 Task: Open Card Supplier Management Review in Board IT Security Best Practices to Workspace Cloud Storage Services and add a team member Softage.3@softage.net, a label Purple, a checklist Minimum Viable Product, an attachment from your onedrive, a color Purple and finally, add a card description 'Conduct team training session on effective goal setting' and a comment 'This task presents an opportunity to demonstrate our problem-solving skills, finding creative solutions to complex challenges.'. Add a start date 'Jan 07, 1900' with a due date 'Jan 14, 1900'
Action: Mouse moved to (51, 275)
Screenshot: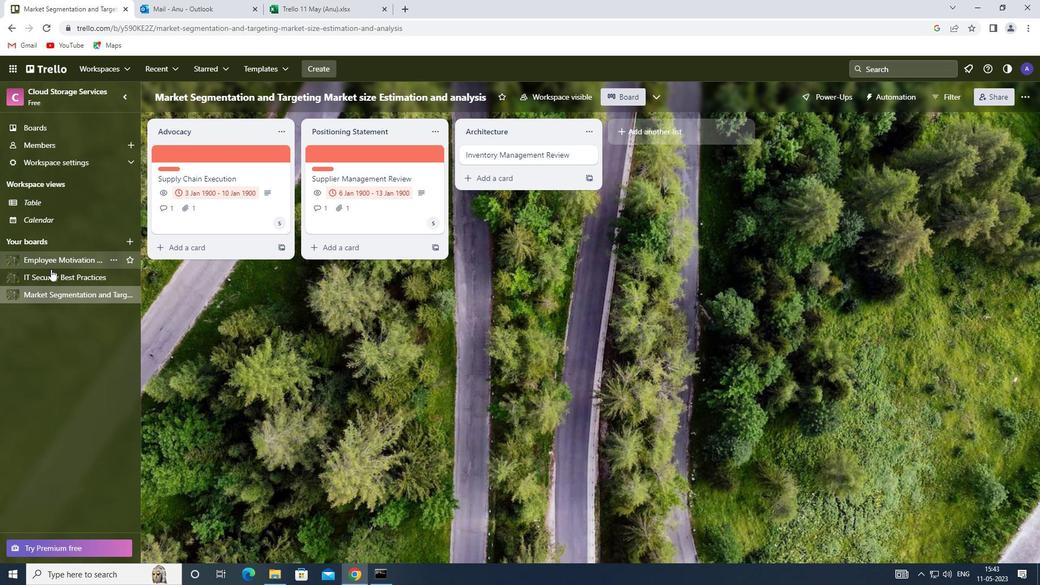 
Action: Mouse pressed left at (51, 275)
Screenshot: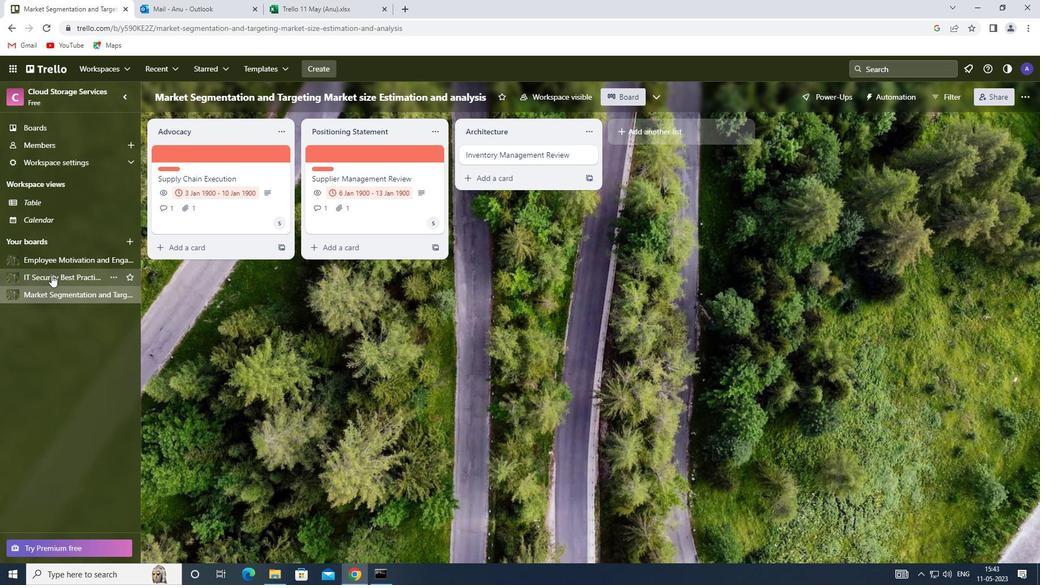 
Action: Mouse moved to (476, 148)
Screenshot: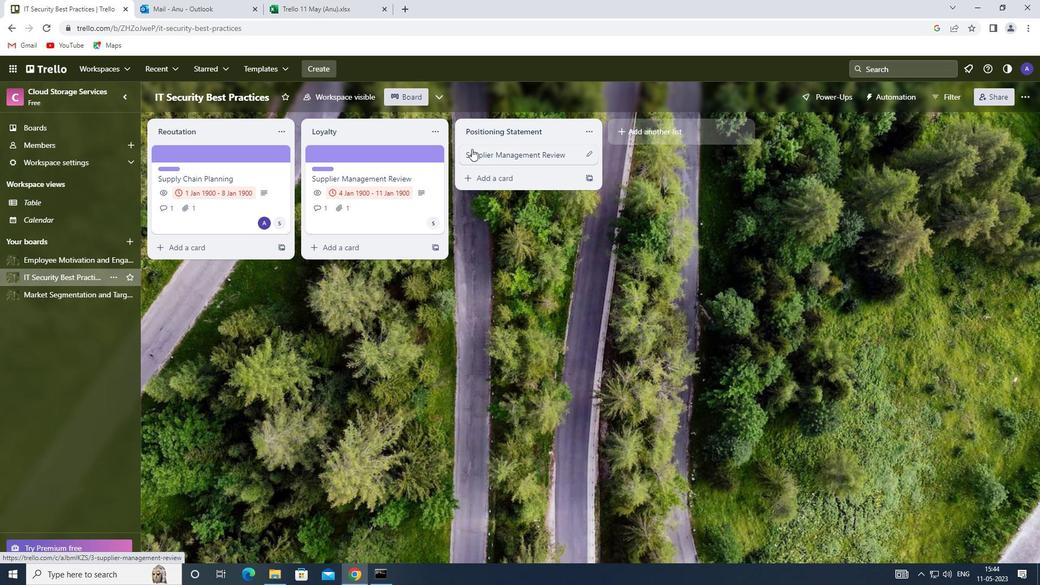 
Action: Mouse pressed left at (476, 148)
Screenshot: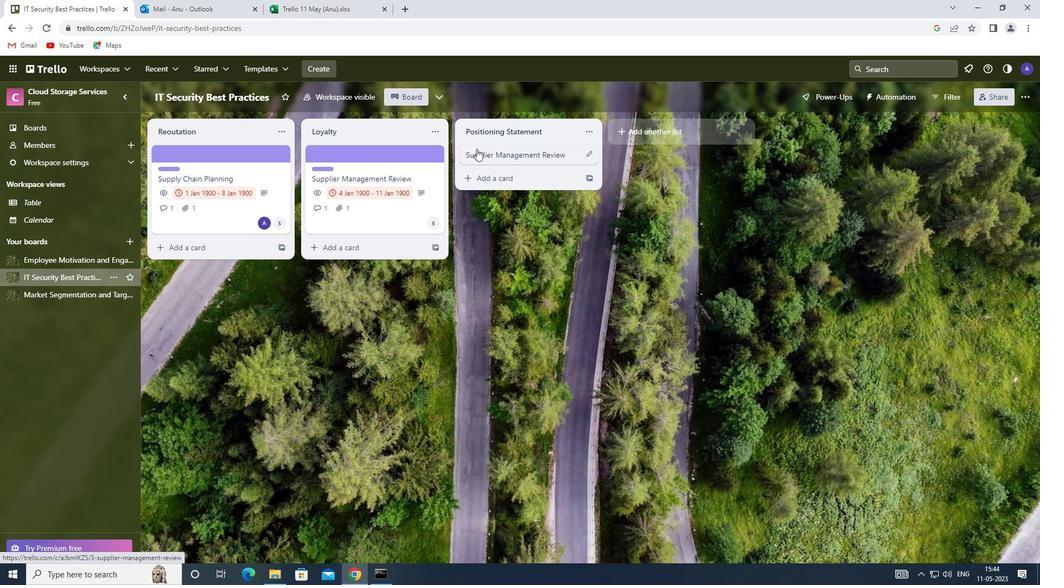 
Action: Mouse moved to (670, 193)
Screenshot: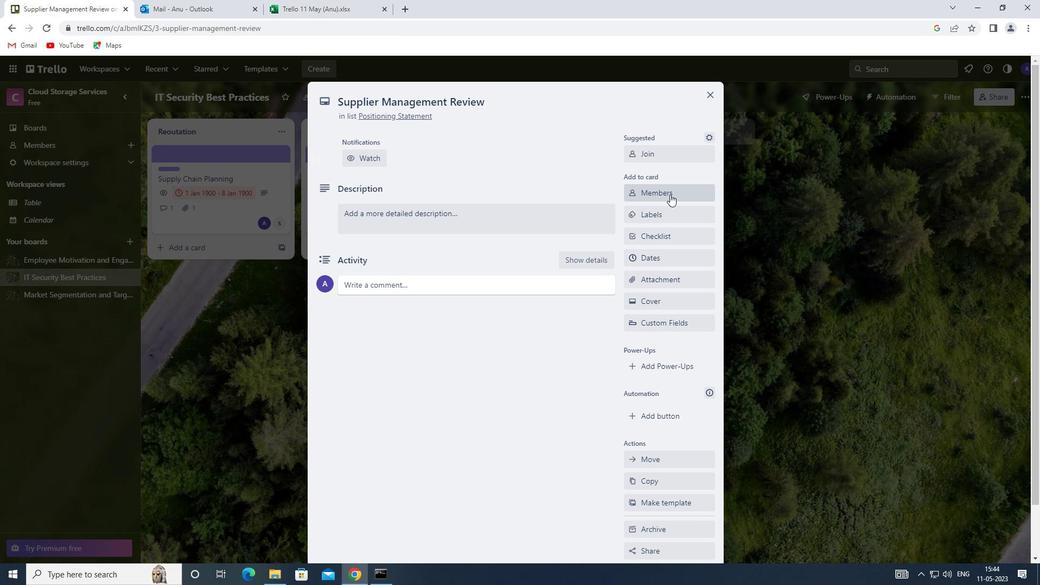 
Action: Mouse pressed left at (670, 193)
Screenshot: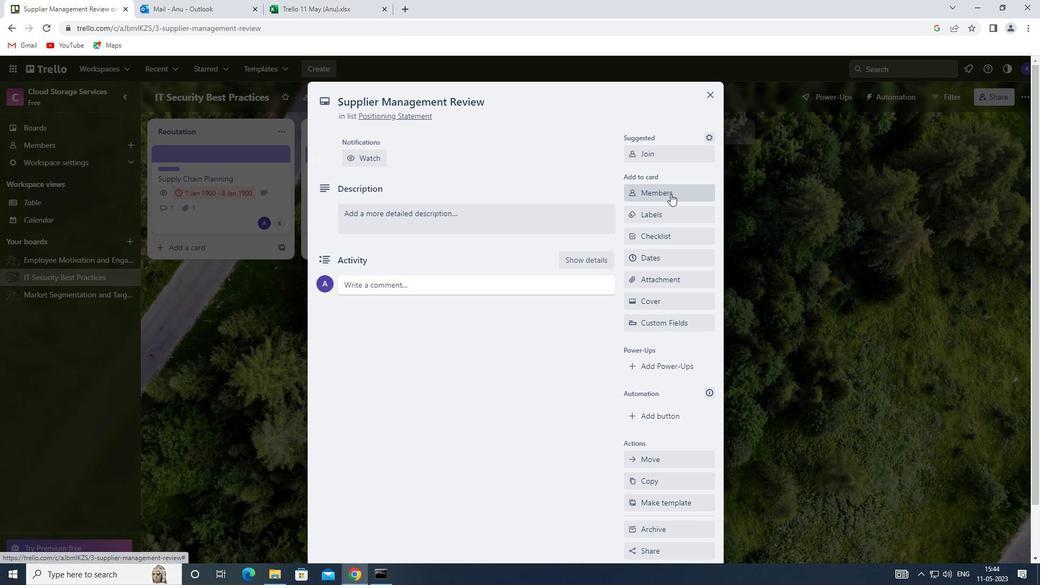 
Action: Mouse moved to (657, 242)
Screenshot: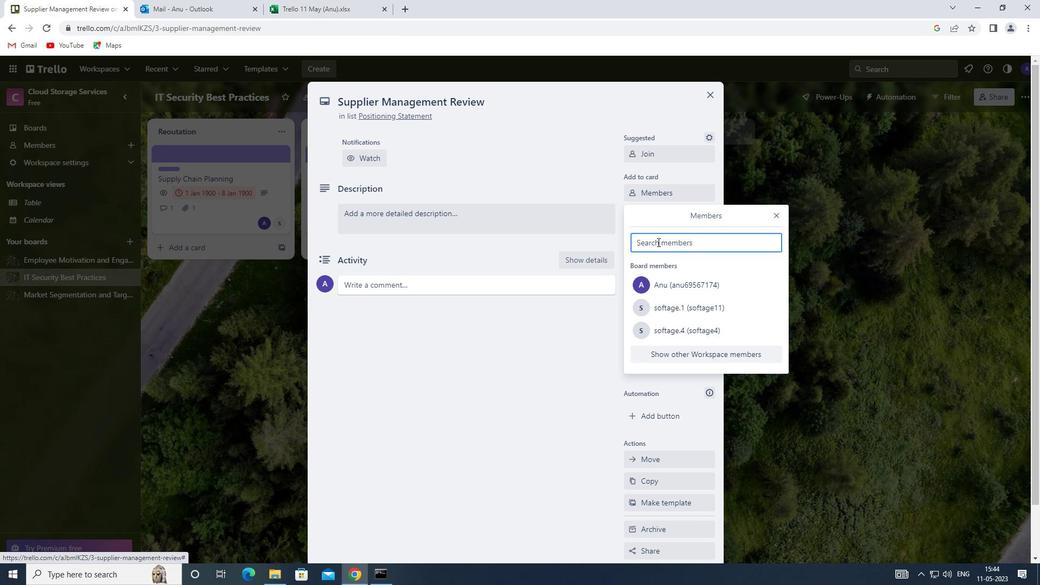 
Action: Mouse pressed left at (657, 242)
Screenshot: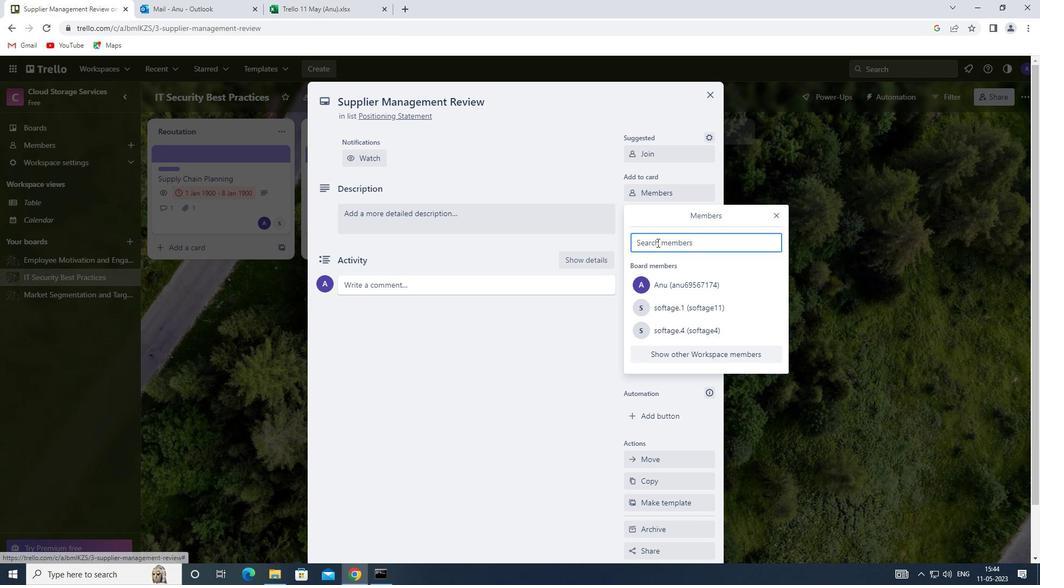 
Action: Key pressed <Key.shift>SOFTAGE.3<Key.shift>@SOFTAS<Key.backspace>GE.NET
Screenshot: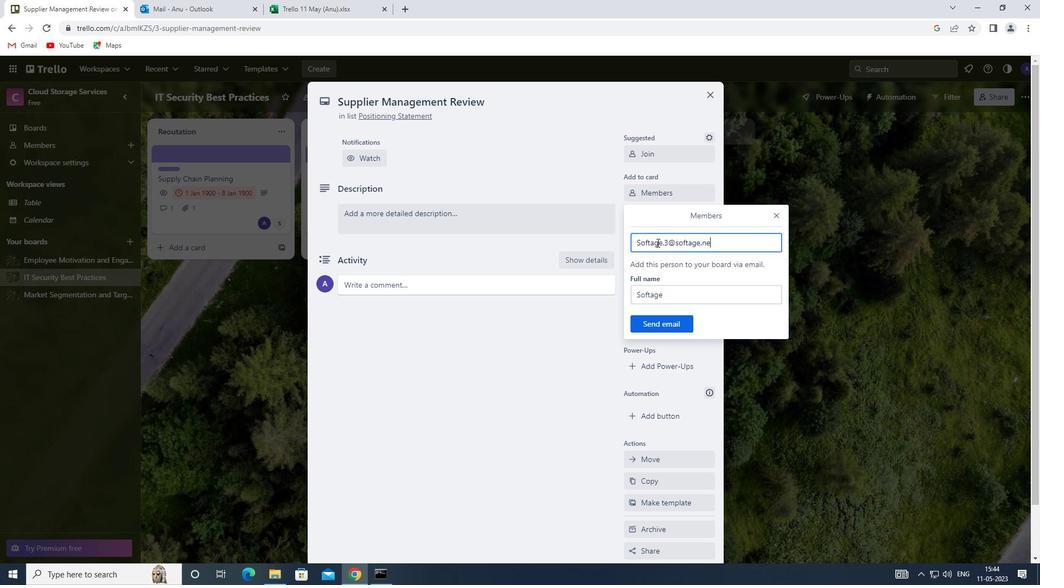 
Action: Mouse moved to (659, 327)
Screenshot: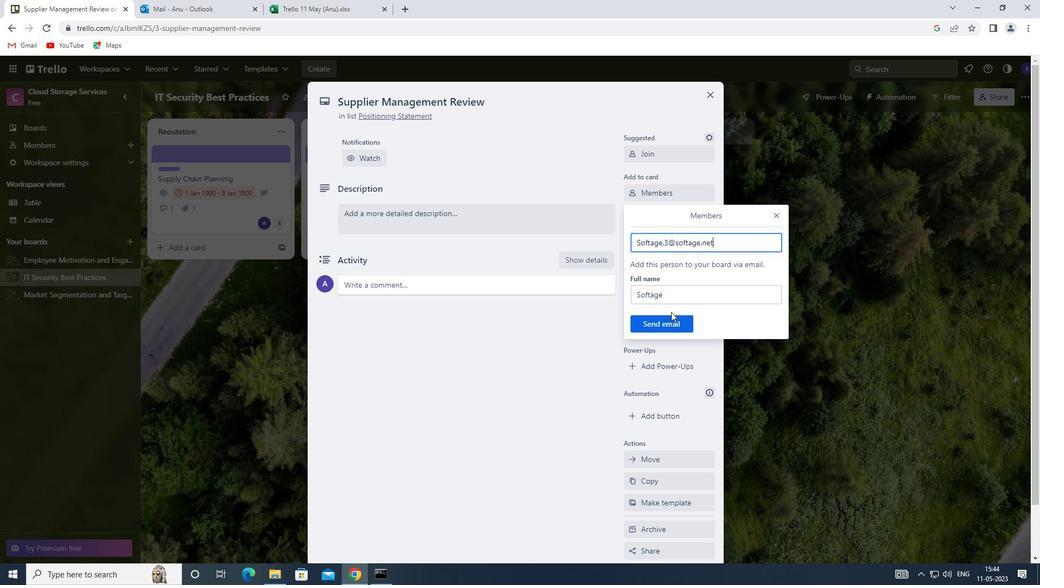
Action: Mouse pressed left at (659, 327)
Screenshot: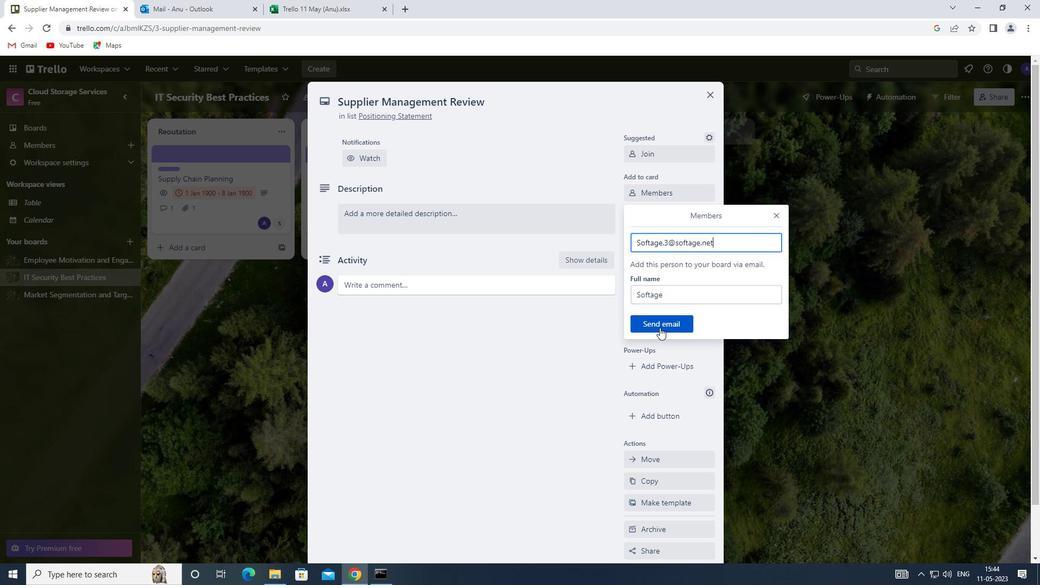 
Action: Mouse moved to (664, 210)
Screenshot: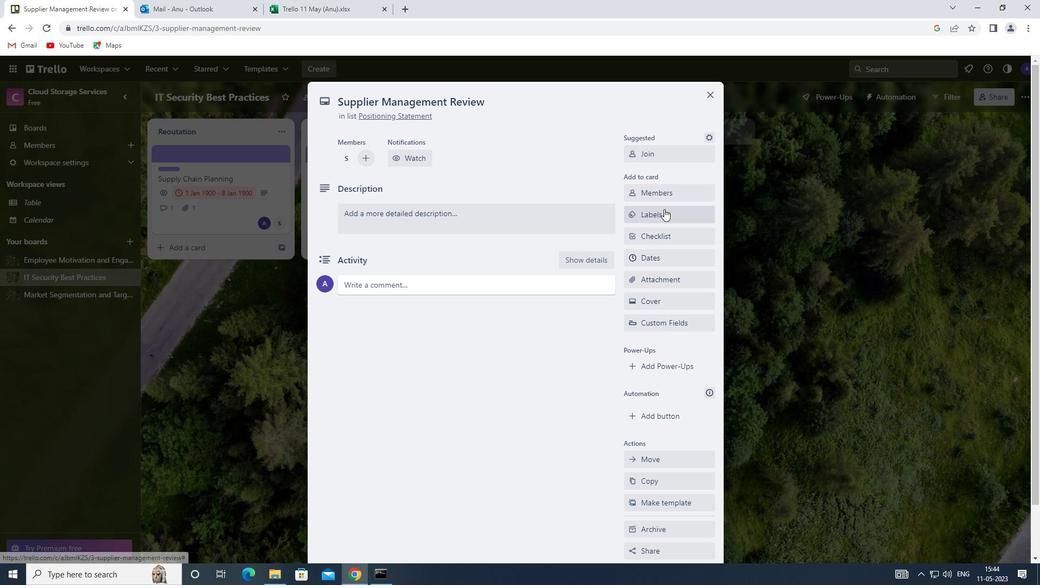 
Action: Mouse pressed left at (664, 210)
Screenshot: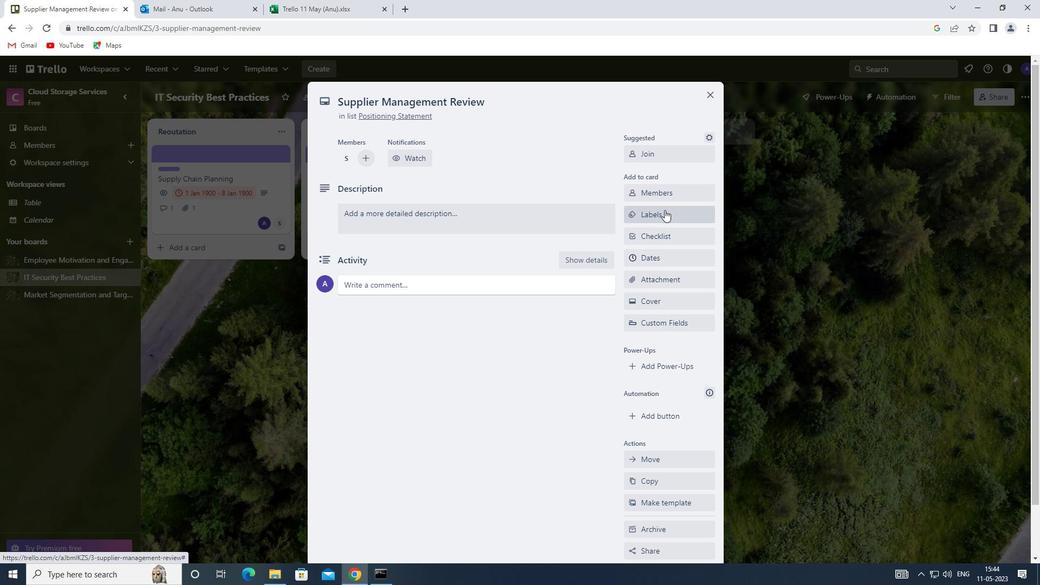 
Action: Mouse moved to (636, 383)
Screenshot: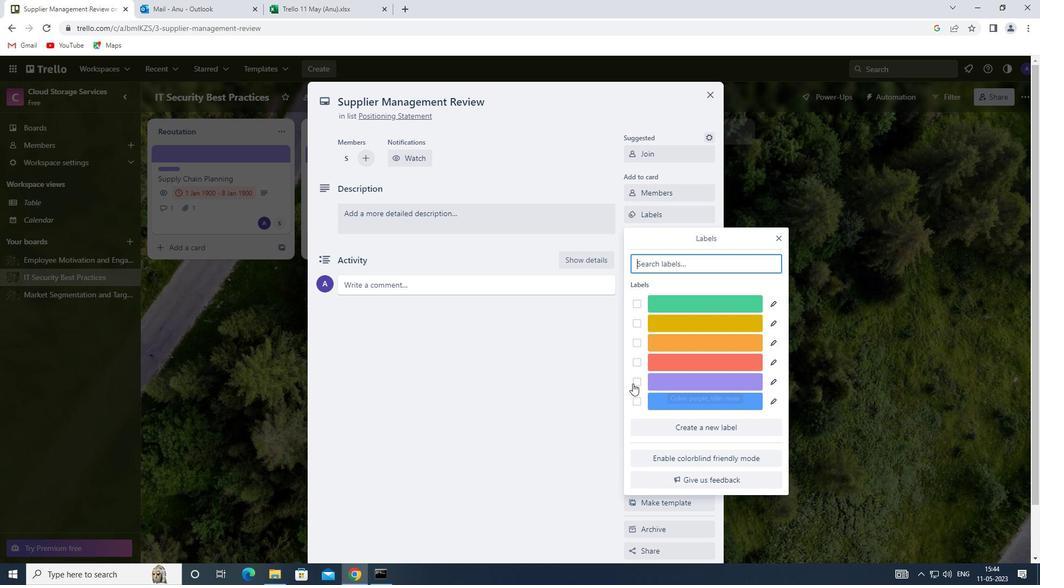 
Action: Mouse pressed left at (636, 383)
Screenshot: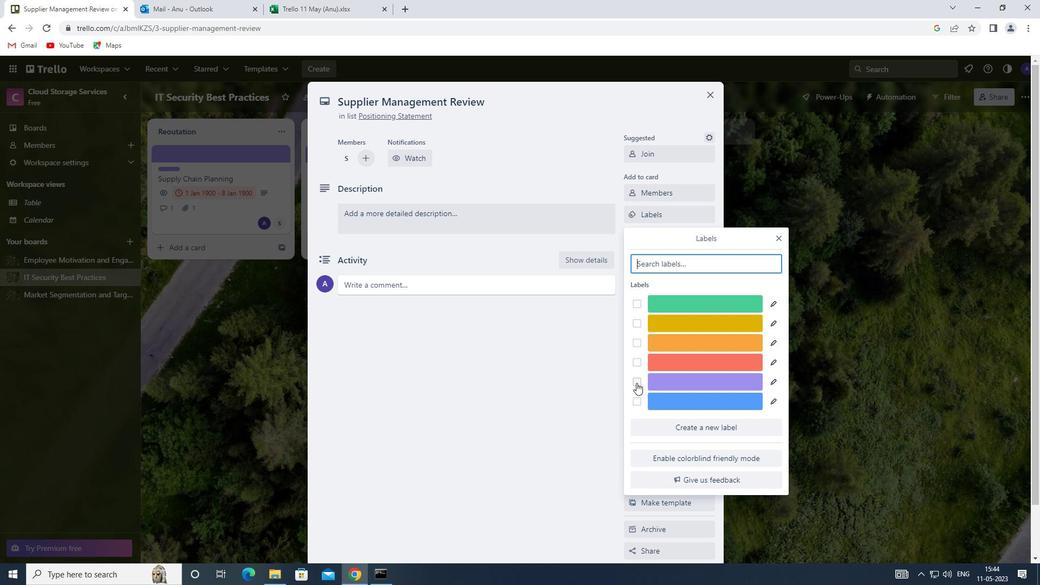 
Action: Mouse moved to (772, 234)
Screenshot: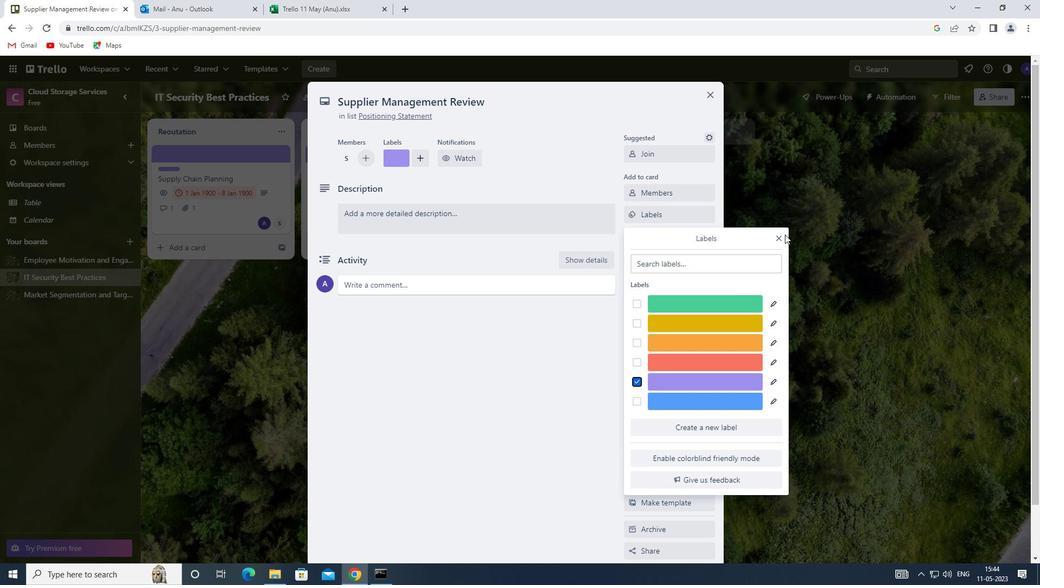 
Action: Mouse pressed left at (772, 234)
Screenshot: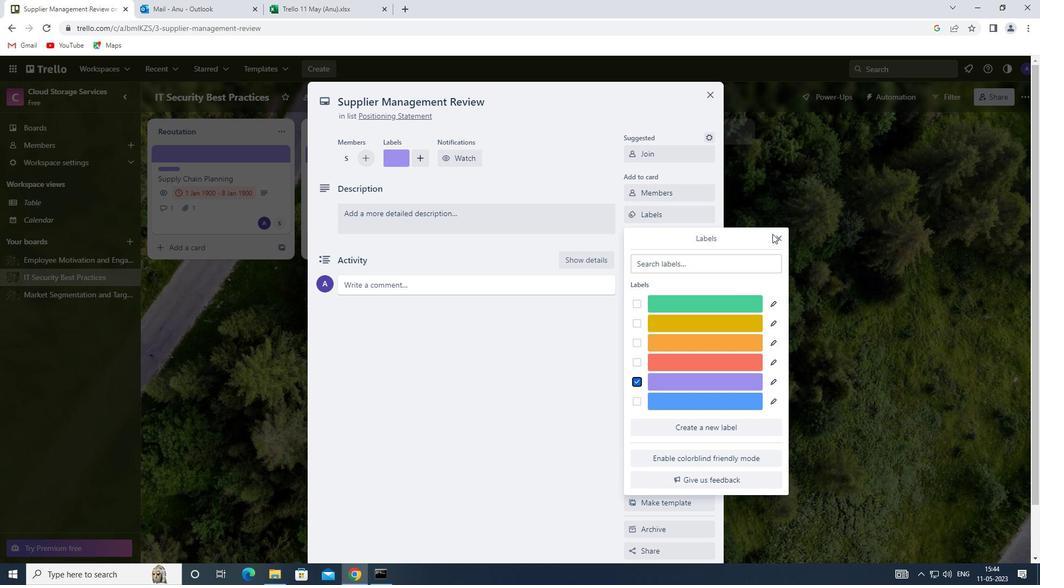 
Action: Mouse moved to (776, 235)
Screenshot: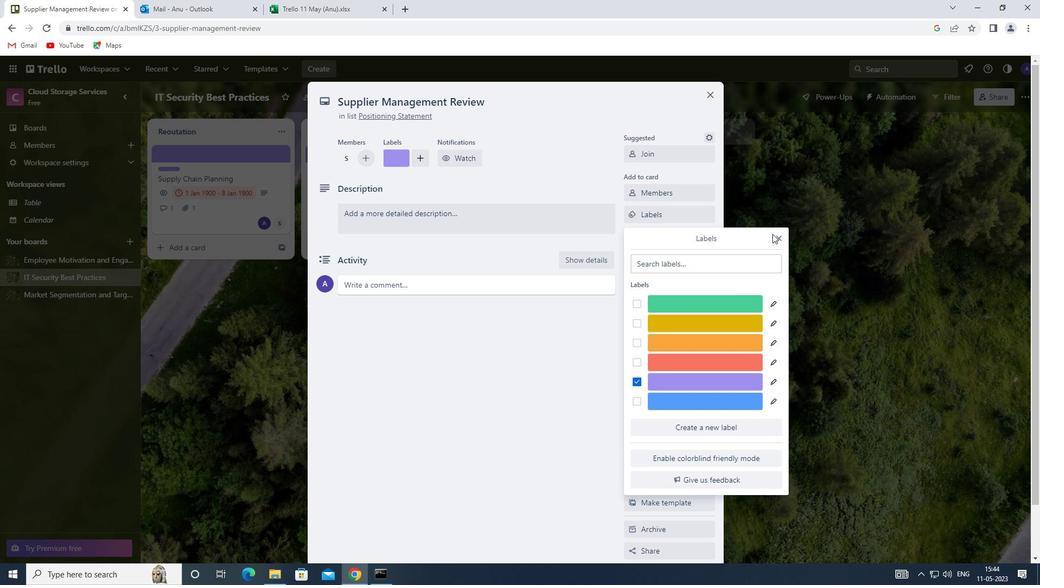 
Action: Mouse pressed left at (776, 235)
Screenshot: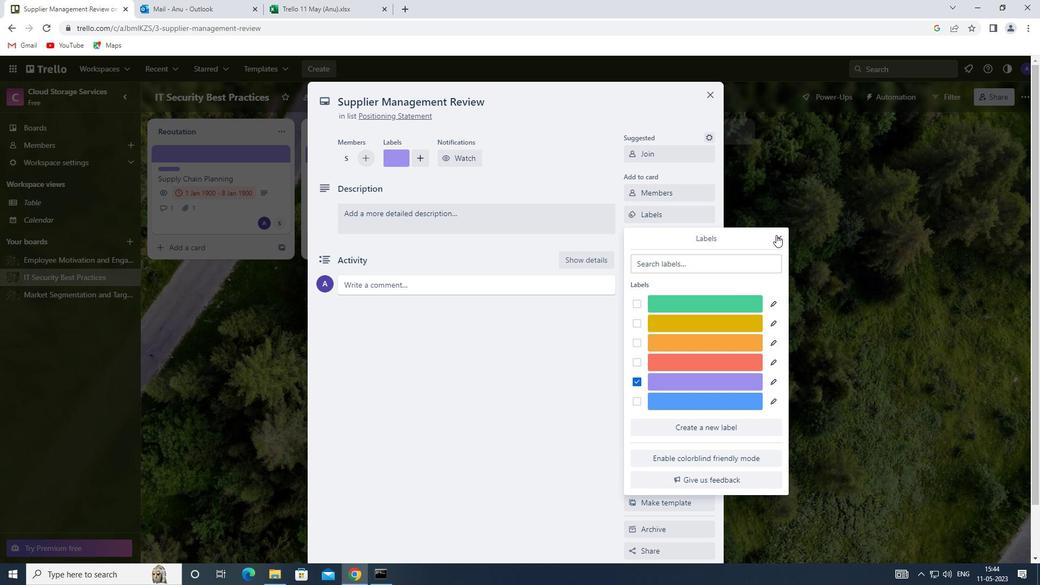 
Action: Mouse moved to (677, 237)
Screenshot: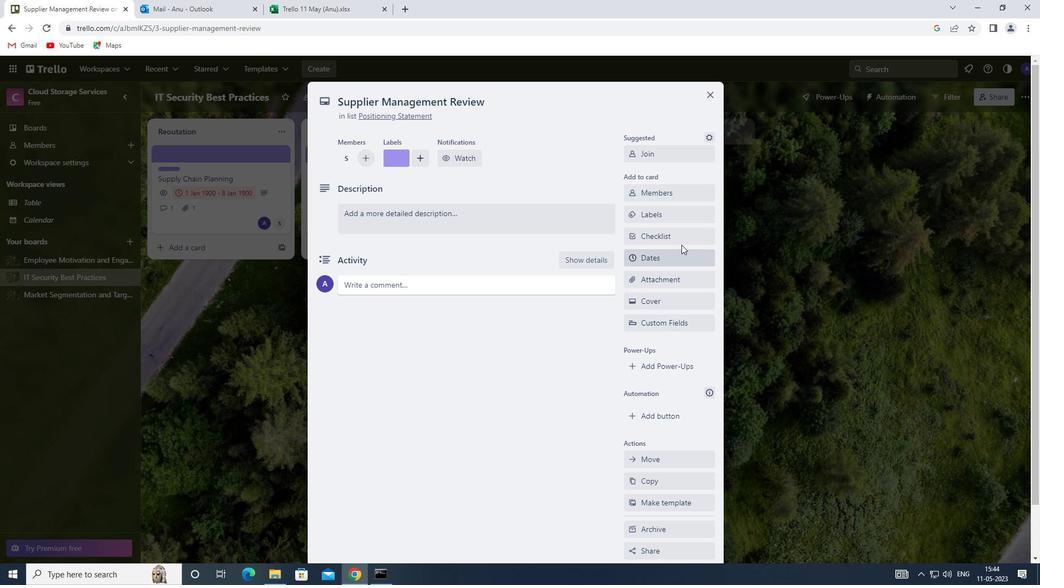 
Action: Mouse pressed left at (677, 237)
Screenshot: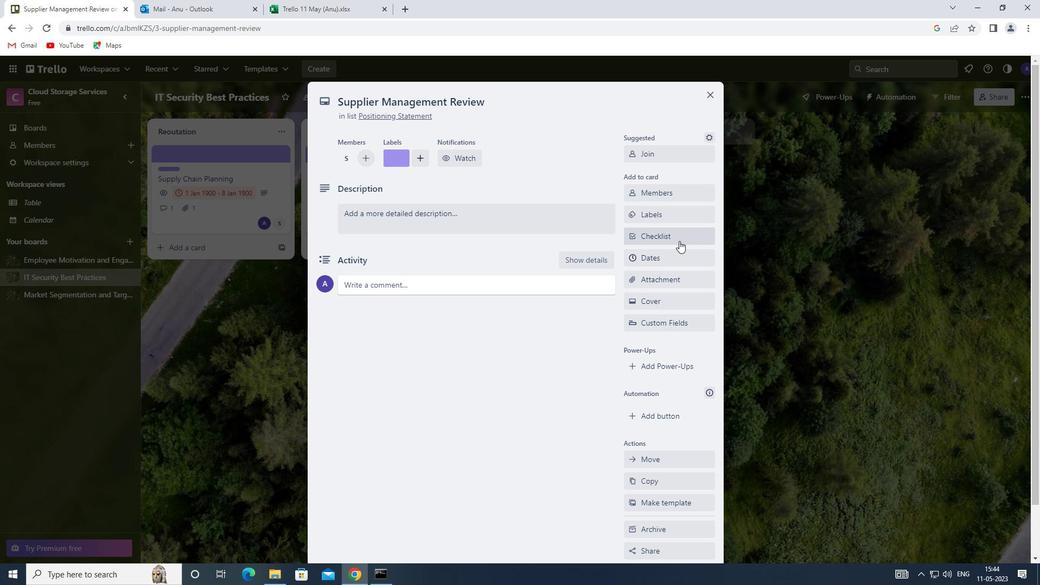 
Action: Mouse moved to (672, 287)
Screenshot: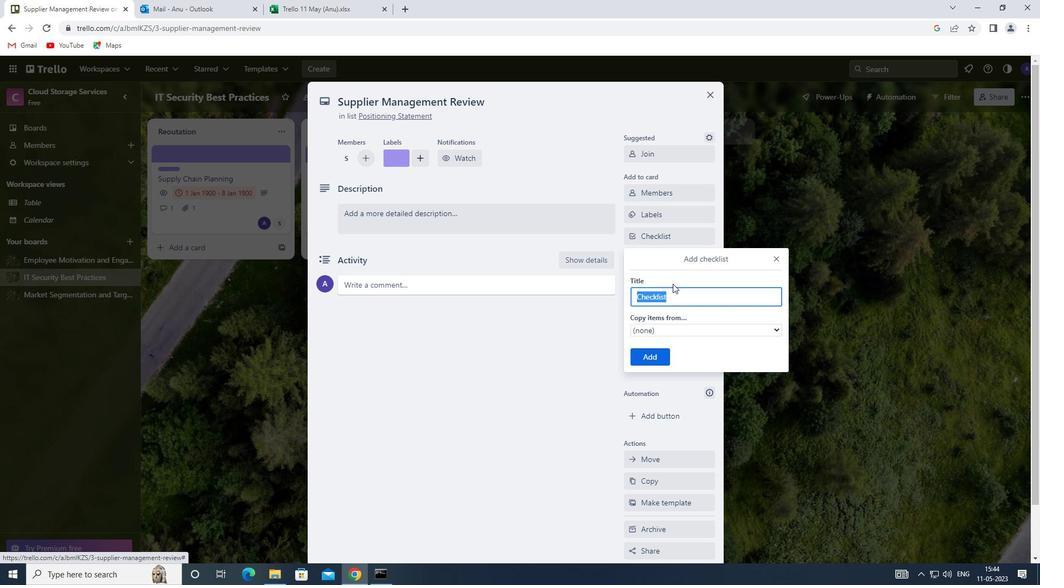 
Action: Key pressed <Key.shift>MINIMUM<Key.space><Key.shift><Key.shift><Key.shift><Key.shift><Key.shift><Key.shift><Key.shift><Key.shift><Key.shift><Key.shift><Key.shift><Key.shift><Key.shift><Key.shift><Key.shift><Key.shift><Key.shift><Key.shift><Key.shift><Key.shift>VIABLE<Key.space><Key.shift>PRODUCT
Screenshot: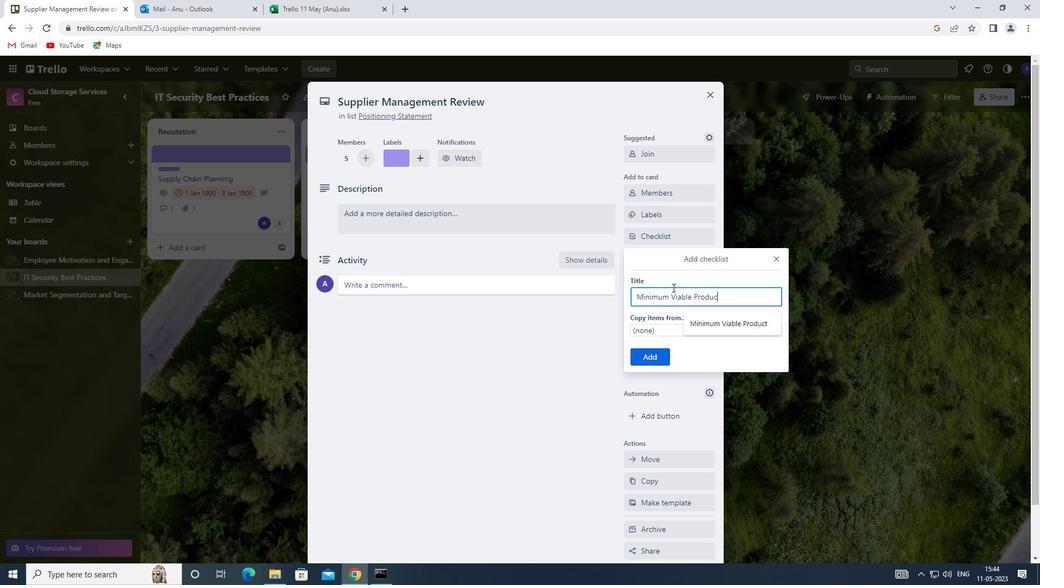 
Action: Mouse moved to (650, 359)
Screenshot: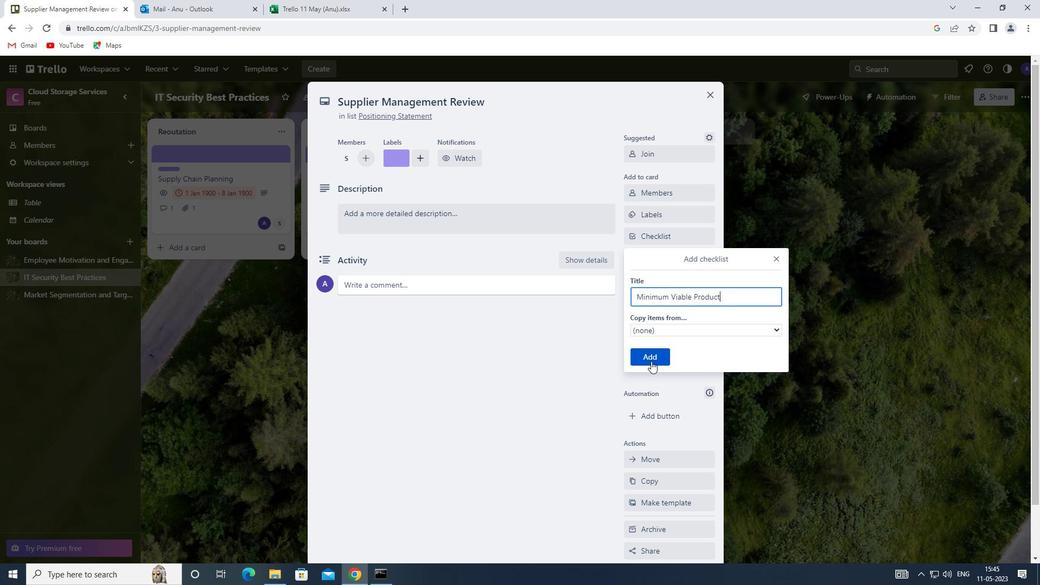 
Action: Mouse pressed left at (650, 359)
Screenshot: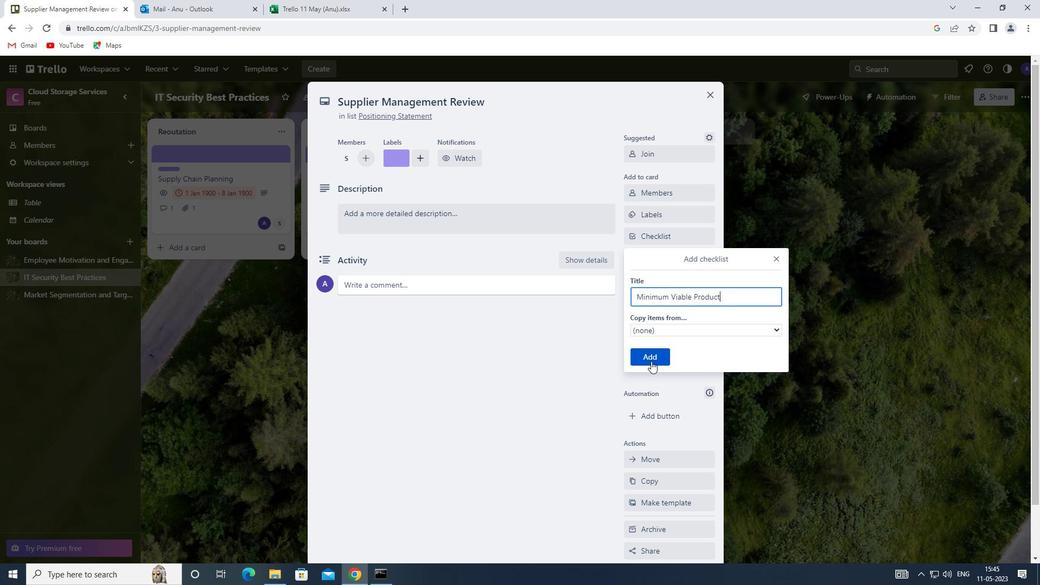 
Action: Mouse moved to (667, 282)
Screenshot: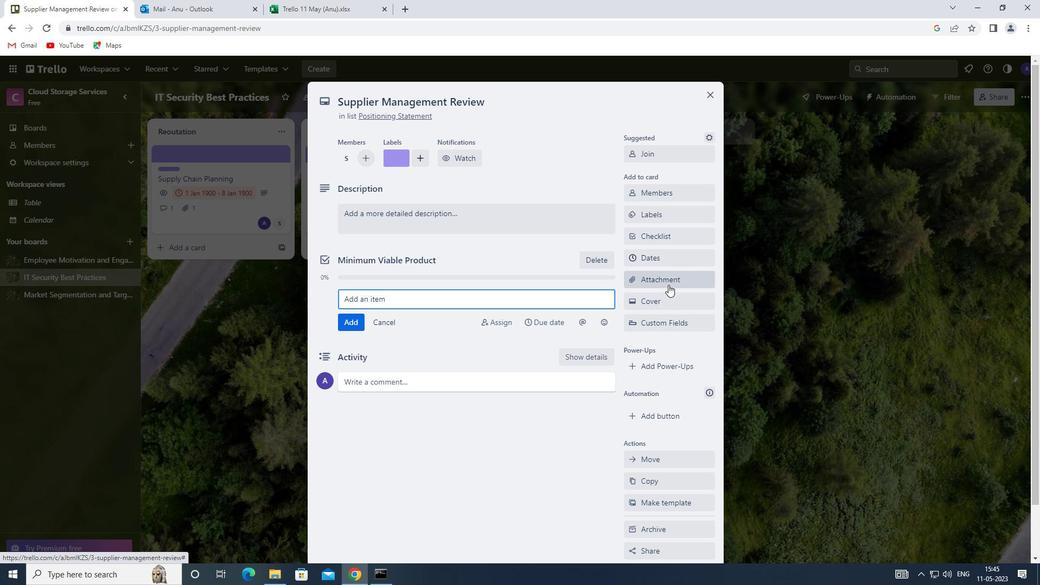 
Action: Mouse pressed left at (667, 282)
Screenshot: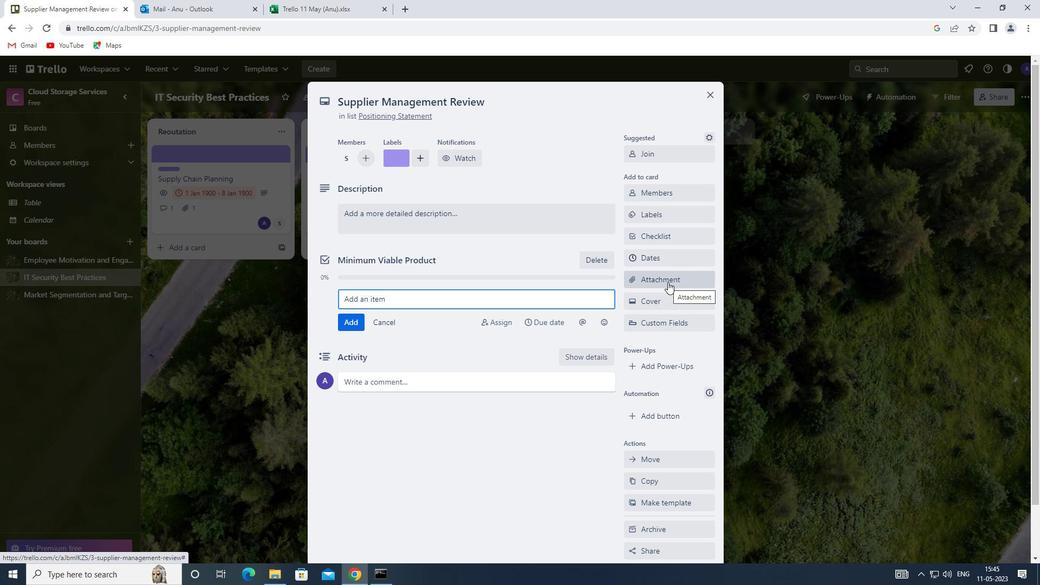
Action: Mouse moved to (650, 414)
Screenshot: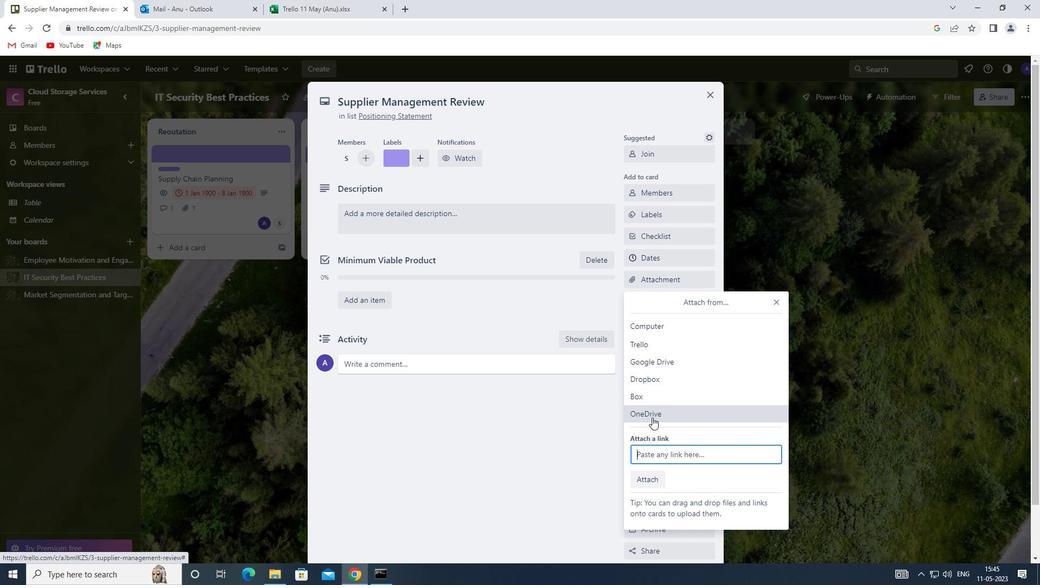 
Action: Mouse pressed left at (650, 414)
Screenshot: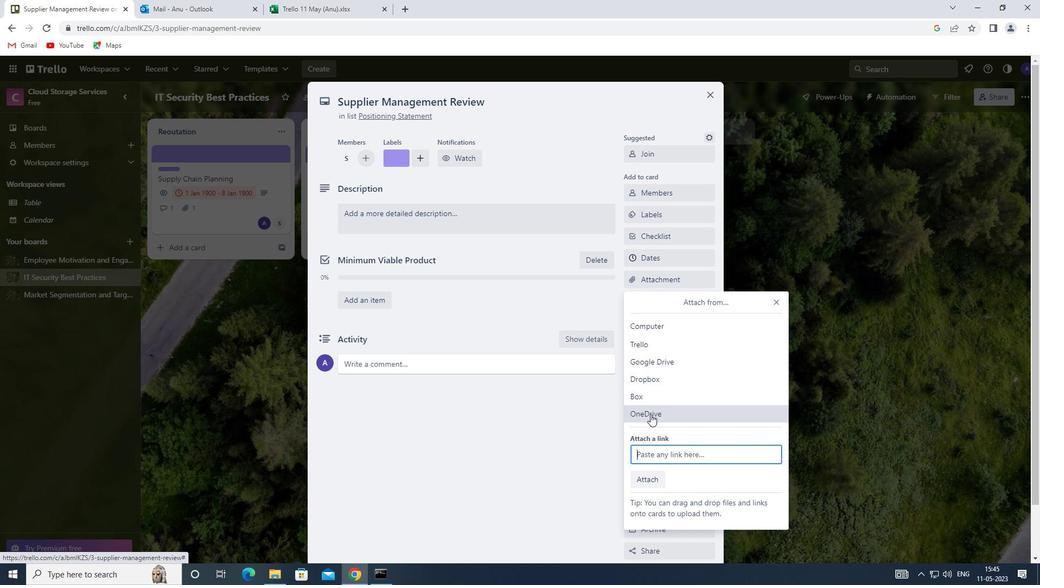 
Action: Mouse moved to (492, 237)
Screenshot: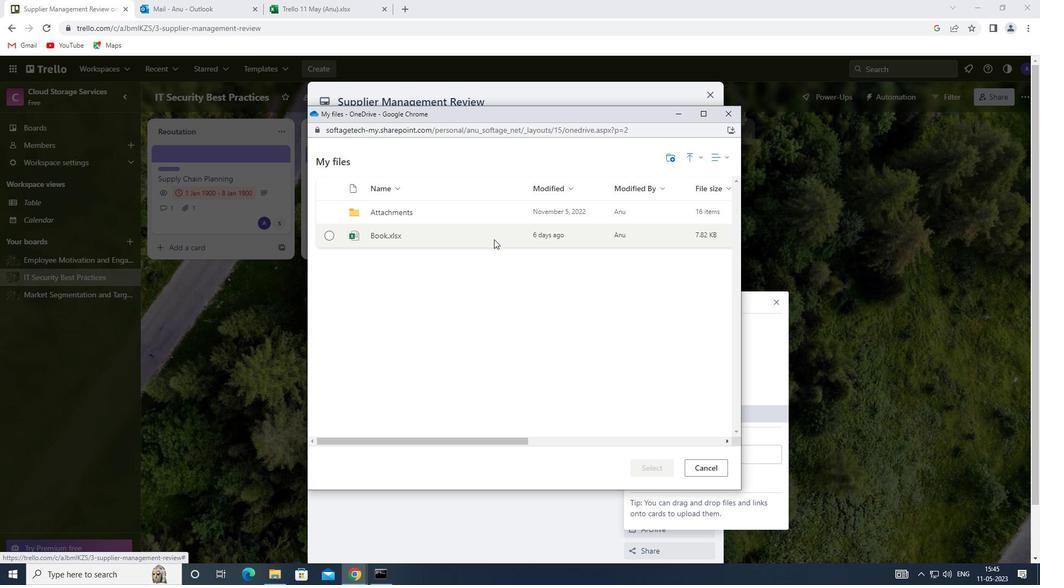 
Action: Mouse pressed left at (492, 237)
Screenshot: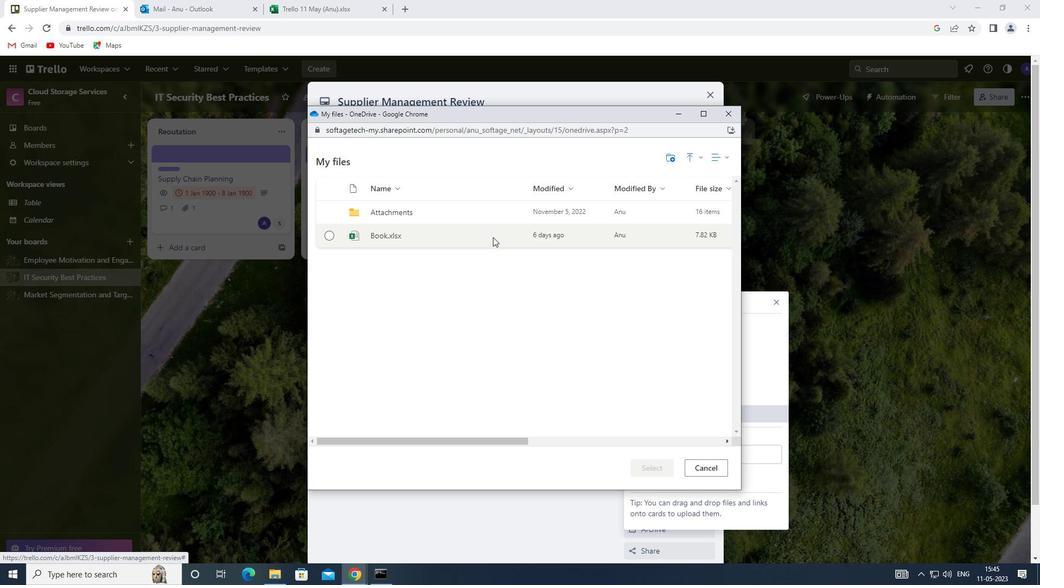 
Action: Mouse moved to (641, 461)
Screenshot: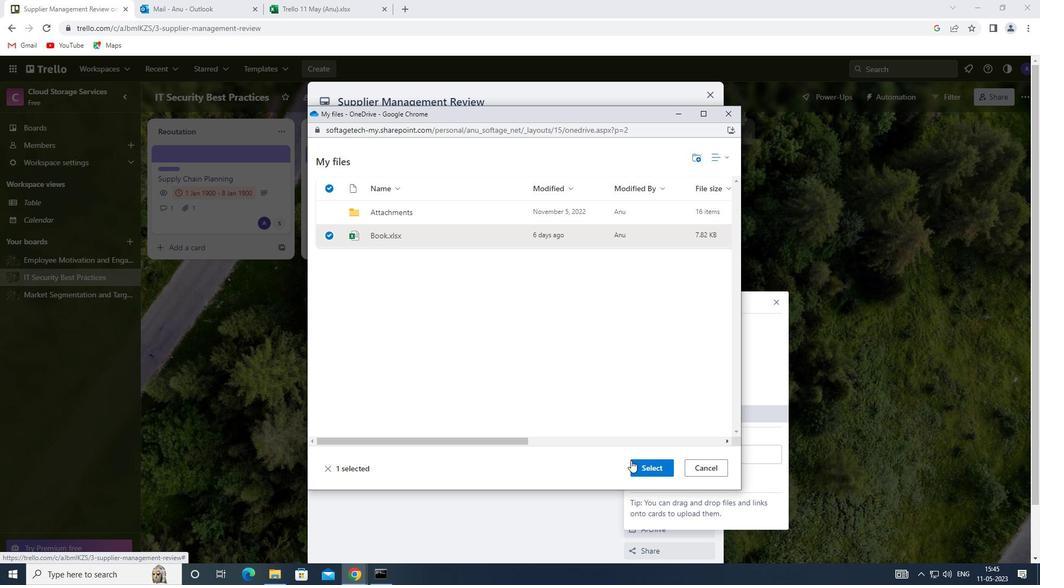 
Action: Mouse pressed left at (641, 461)
Screenshot: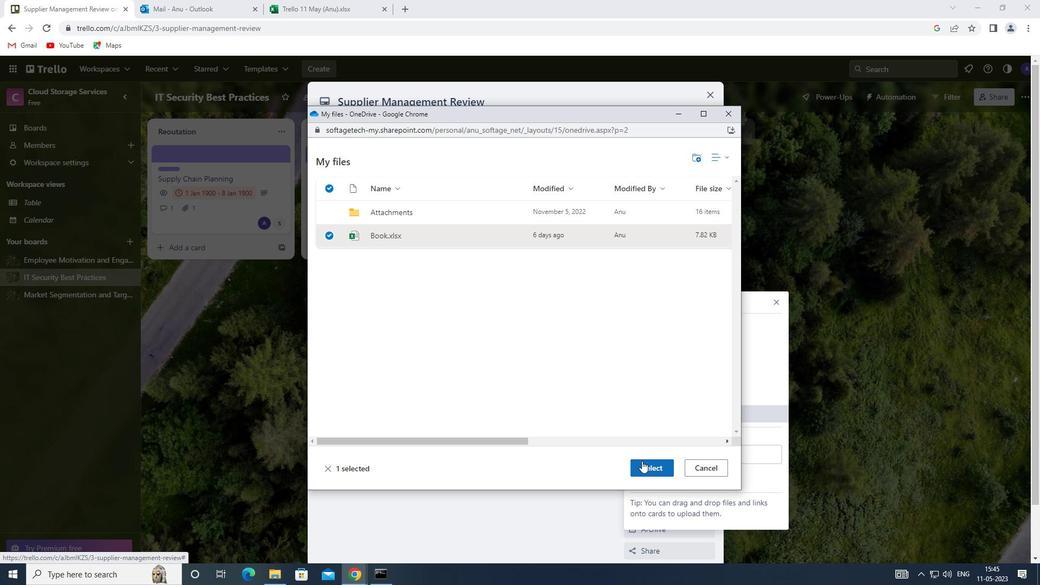
Action: Mouse moved to (659, 303)
Screenshot: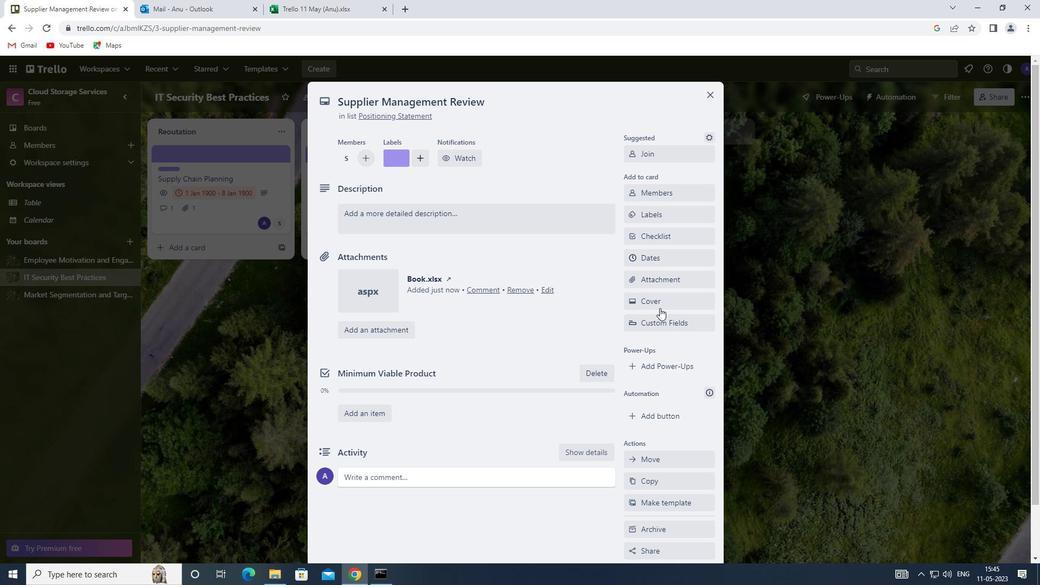 
Action: Mouse pressed left at (659, 303)
Screenshot: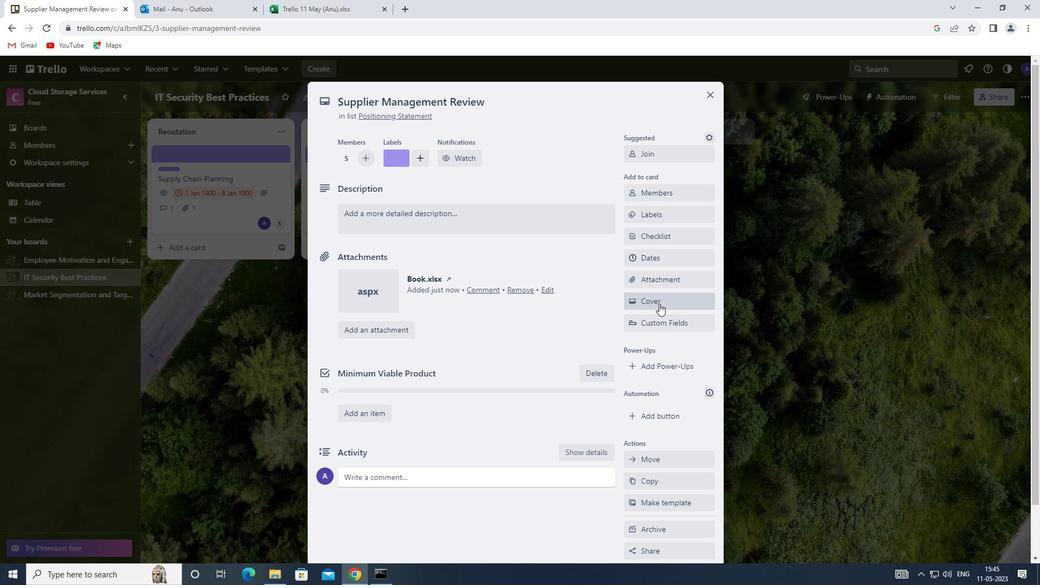 
Action: Mouse moved to (763, 345)
Screenshot: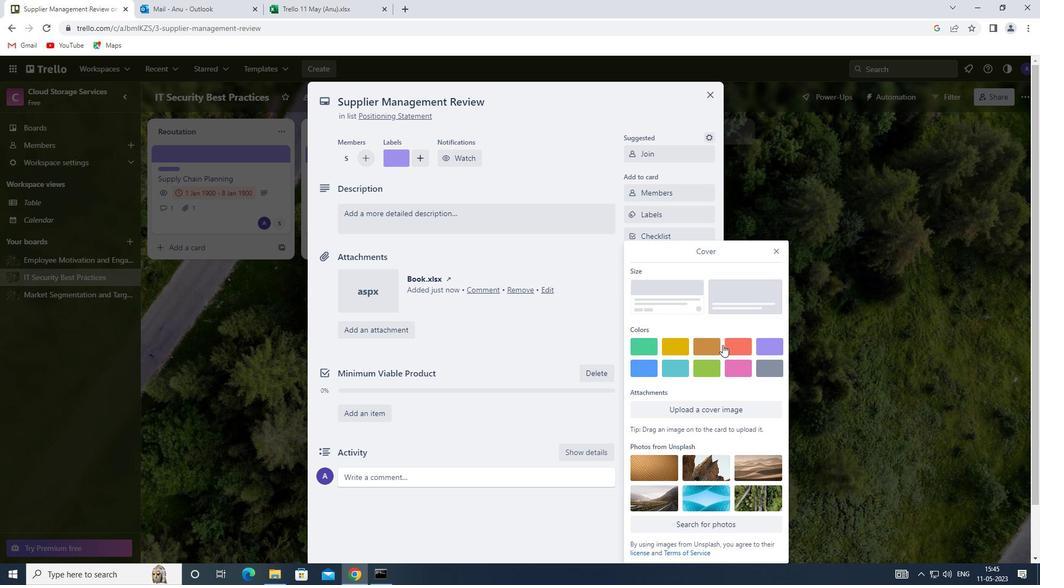 
Action: Mouse pressed left at (763, 345)
Screenshot: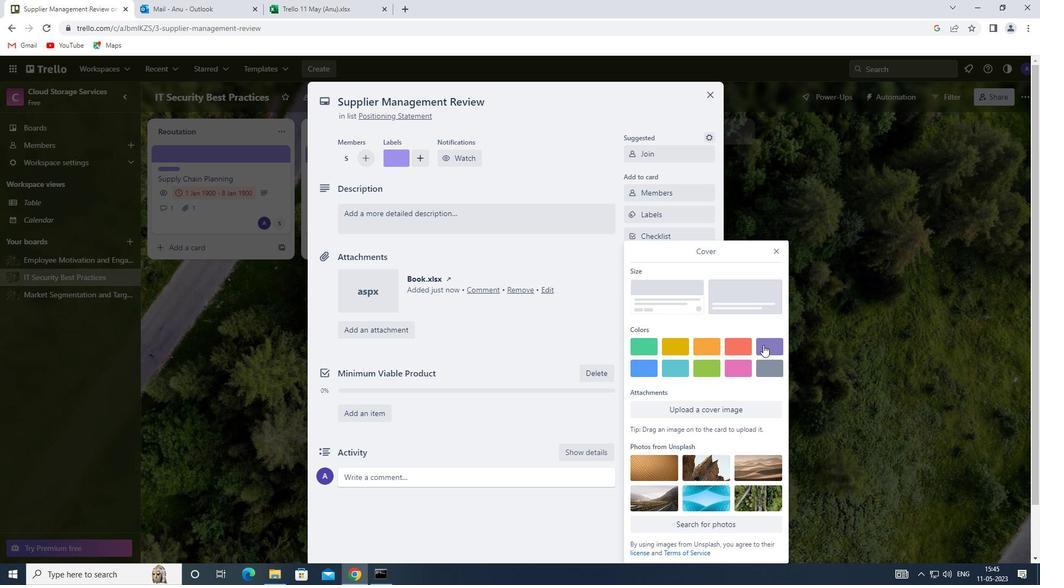 
Action: Mouse moved to (775, 230)
Screenshot: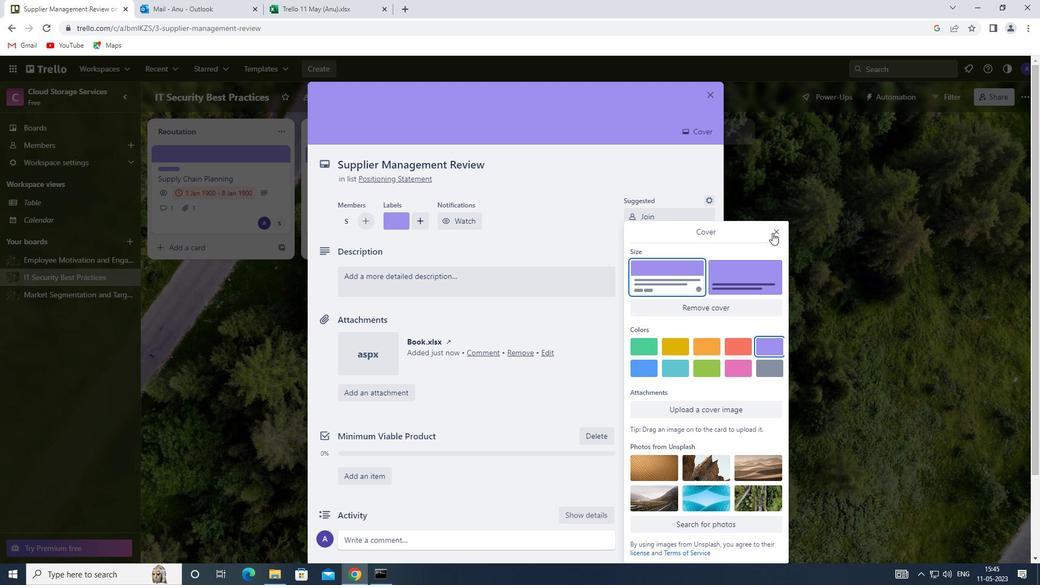 
Action: Mouse pressed left at (775, 230)
Screenshot: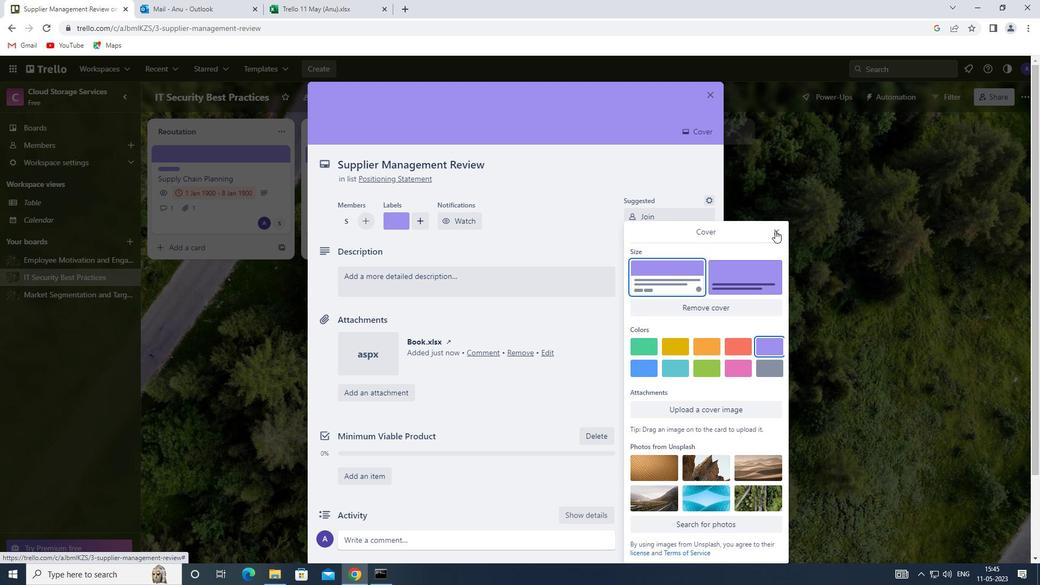 
Action: Mouse moved to (377, 278)
Screenshot: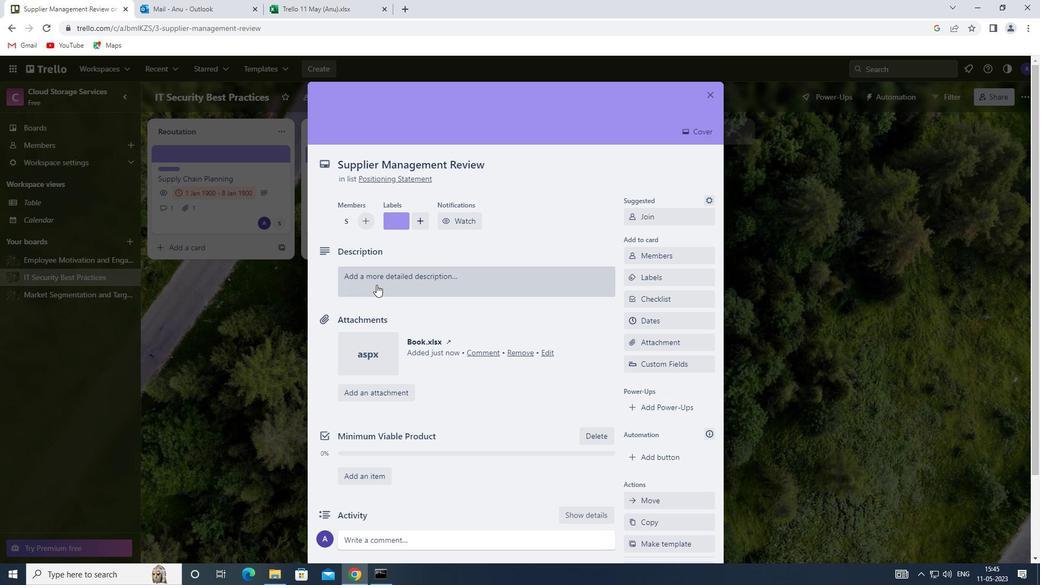 
Action: Mouse pressed left at (377, 278)
Screenshot: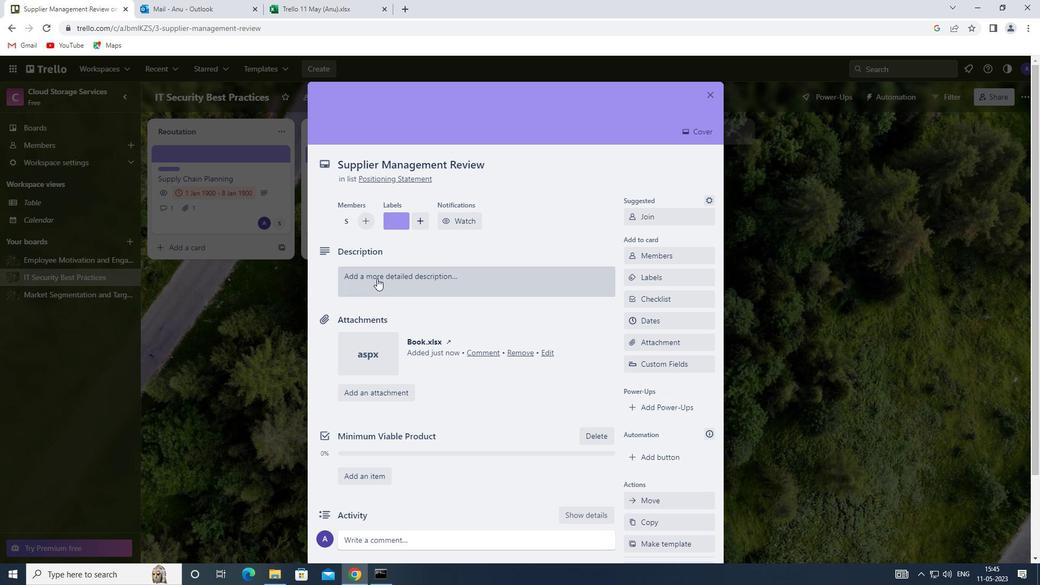 
Action: Mouse moved to (374, 318)
Screenshot: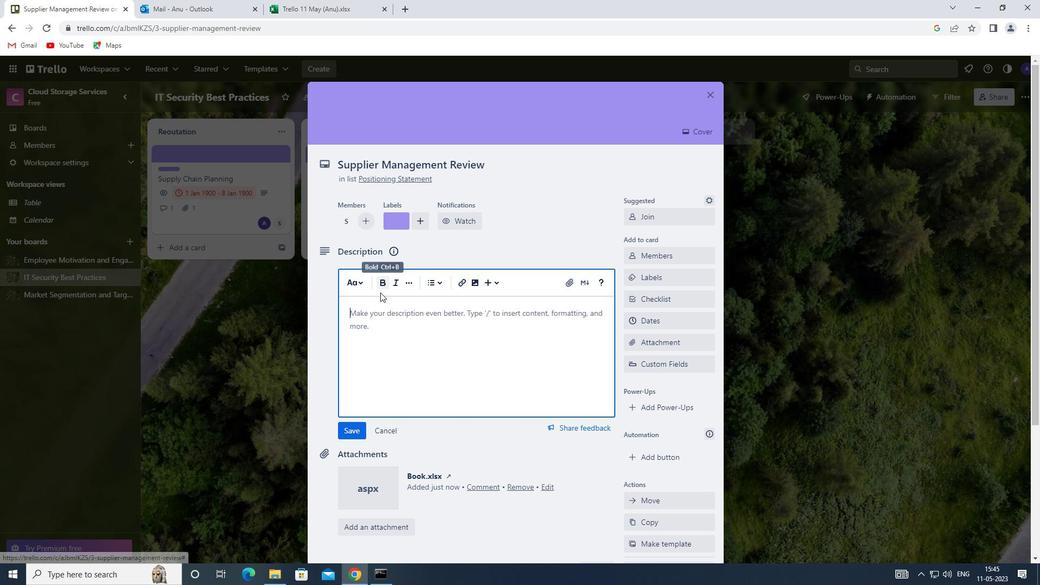 
Action: Mouse pressed left at (374, 318)
Screenshot: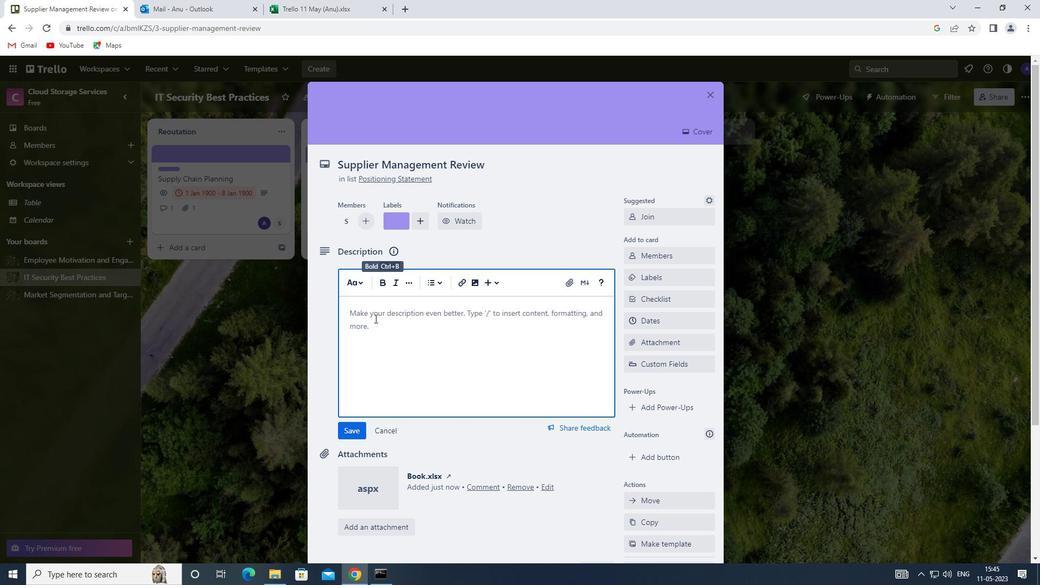 
Action: Key pressed <Key.shift><Key.shift><Key.shift><Key.shift><Key.shift><Key.shift><Key.shift><Key.shift><Key.shift><Key.shift><Key.shift><Key.shift><Key.shift>CONDUCT<Key.space>TEAM<Key.space>TRAINING<Key.space>SESSION<Key.space>ON<Key.space>EFFECTIVE<Key.space>GOAL<Key.space>SETTING
Screenshot: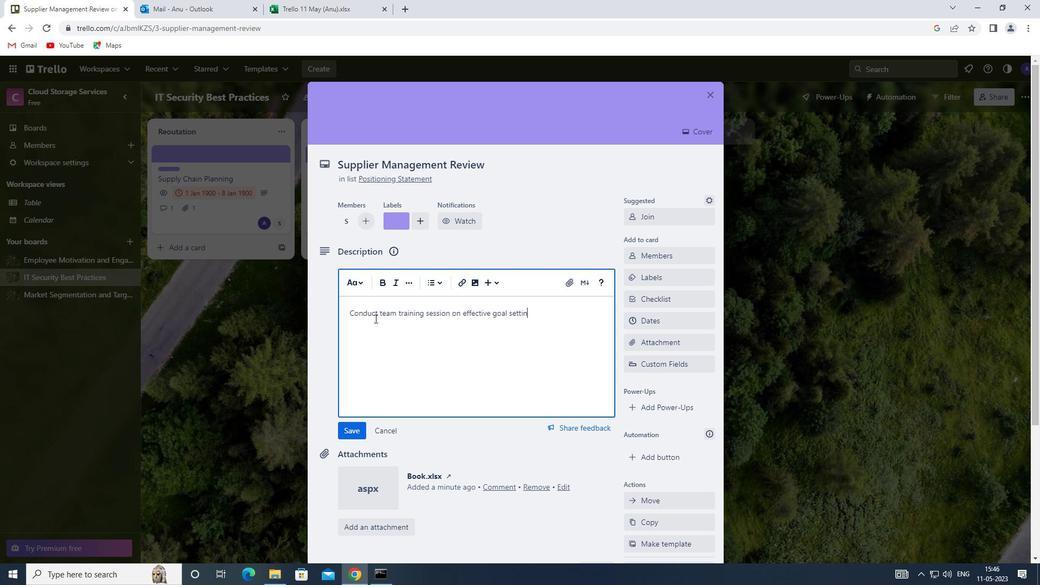
Action: Mouse moved to (345, 430)
Screenshot: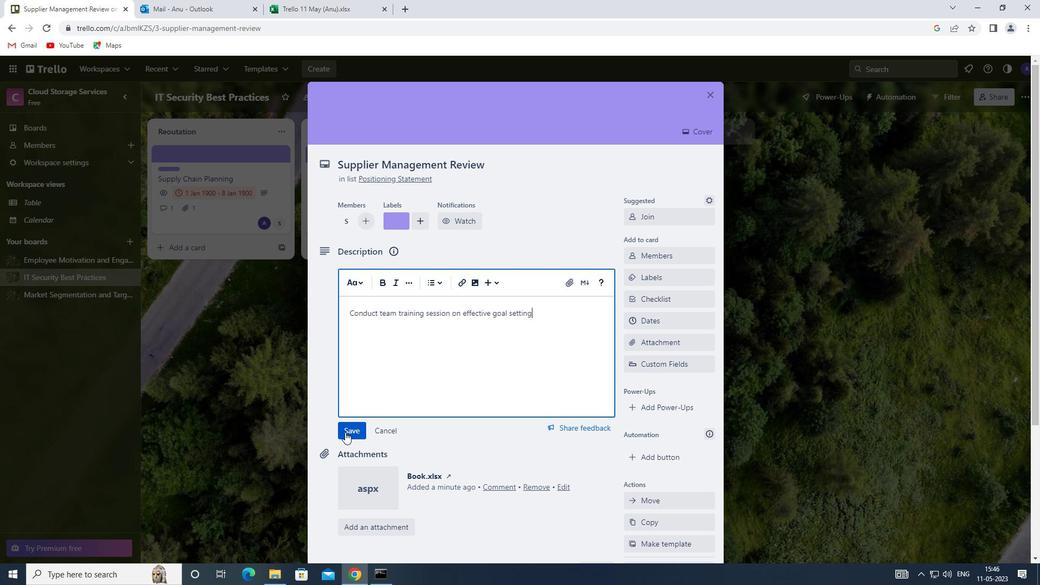 
Action: Mouse pressed left at (345, 430)
Screenshot: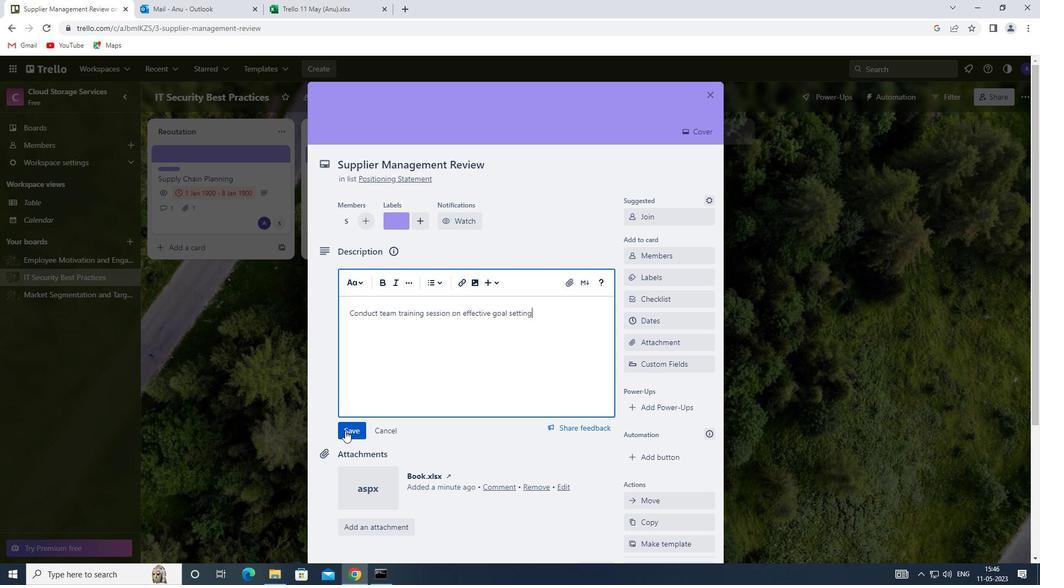 
Action: Mouse moved to (345, 430)
Screenshot: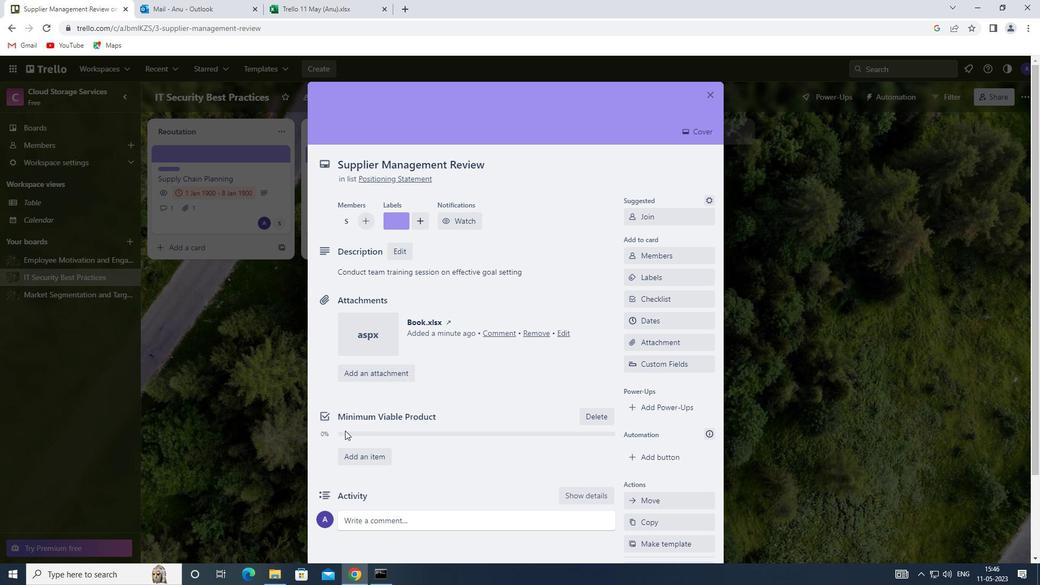 
Action: Mouse scrolled (345, 429) with delta (0, 0)
Screenshot: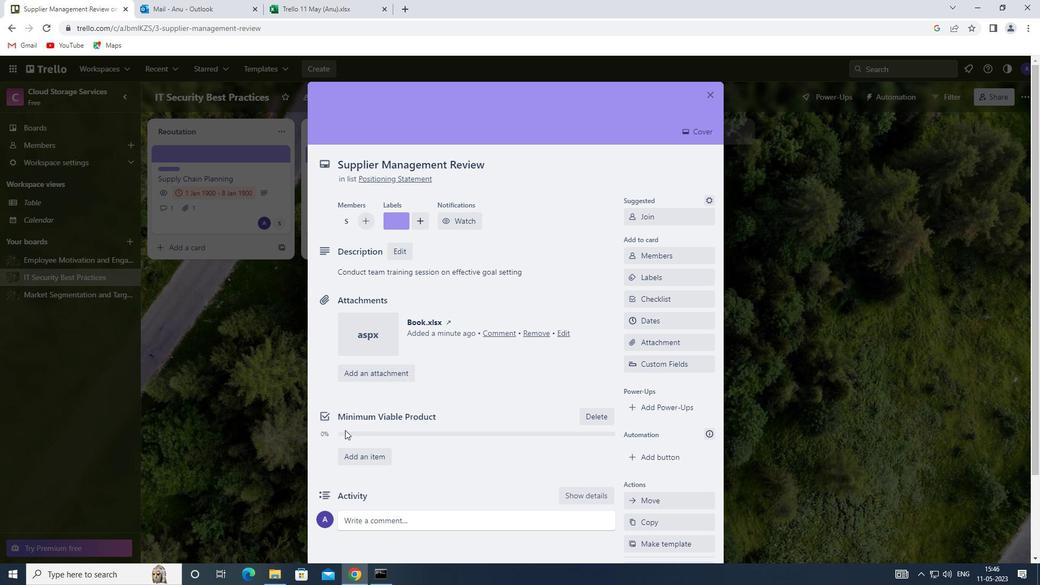 
Action: Mouse scrolled (345, 429) with delta (0, 0)
Screenshot: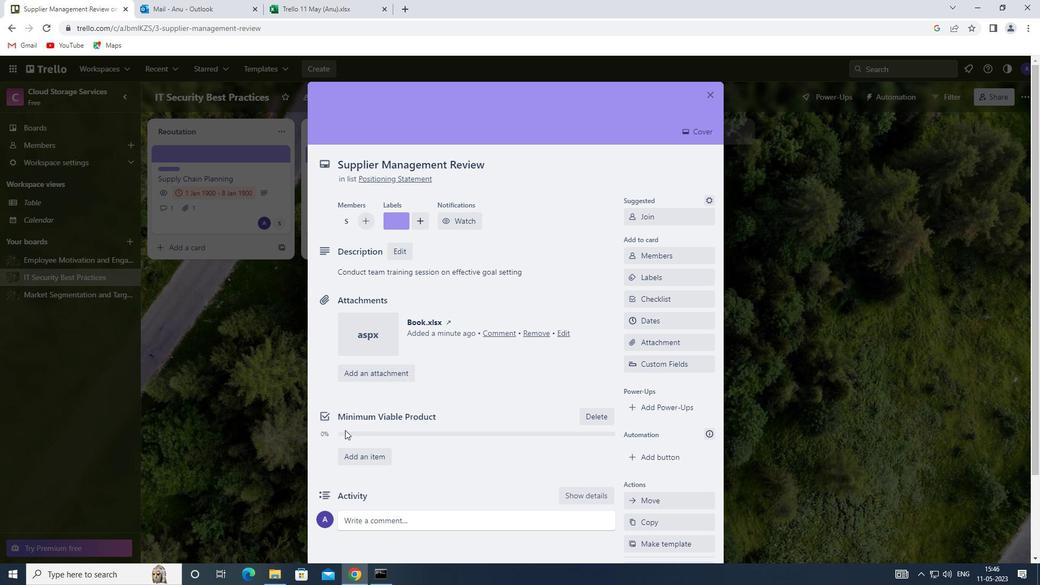 
Action: Mouse scrolled (345, 429) with delta (0, 0)
Screenshot: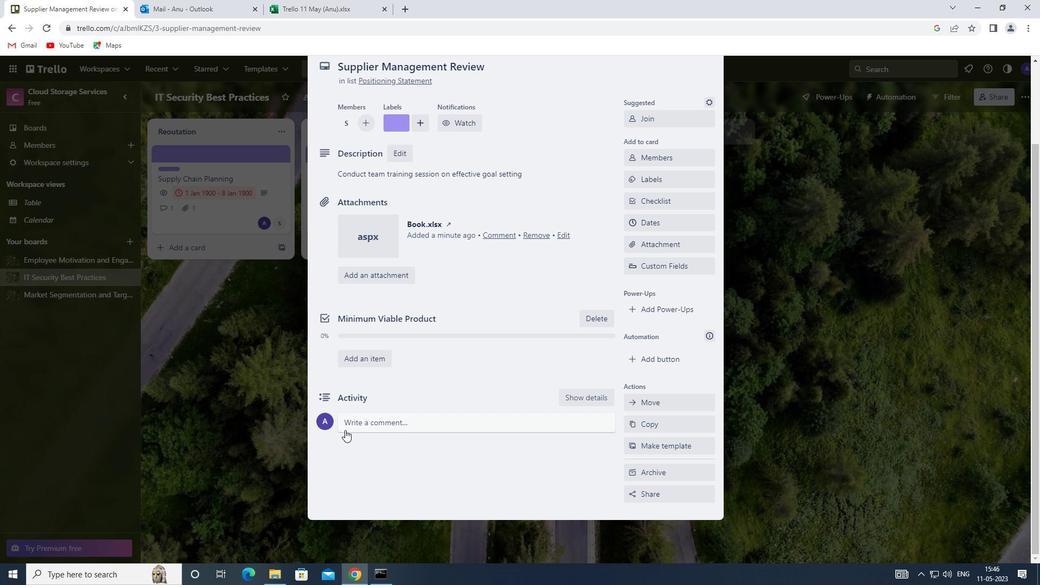 
Action: Mouse moved to (352, 414)
Screenshot: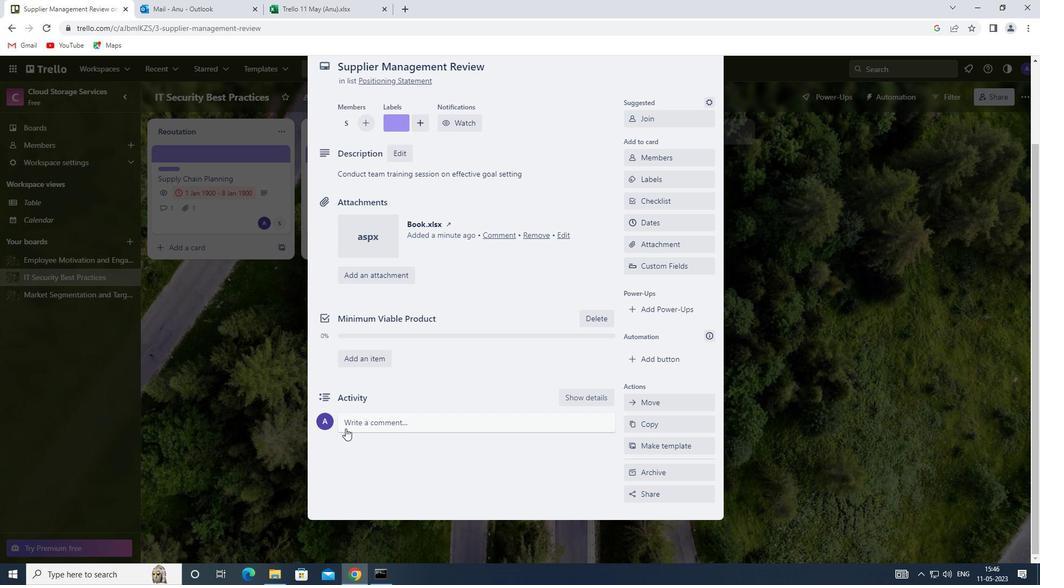
Action: Mouse pressed left at (352, 414)
Screenshot: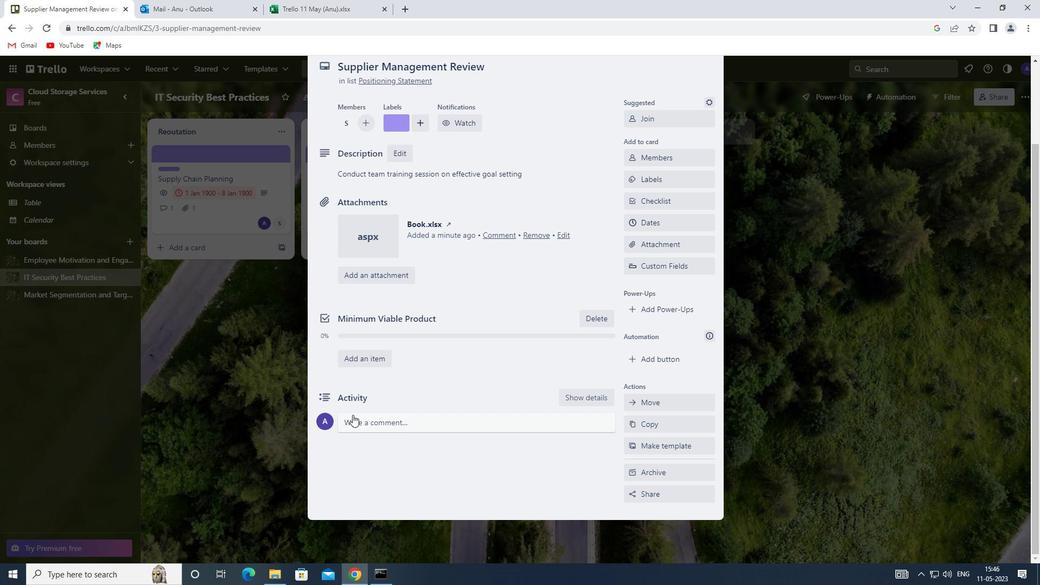 
Action: Mouse moved to (361, 452)
Screenshot: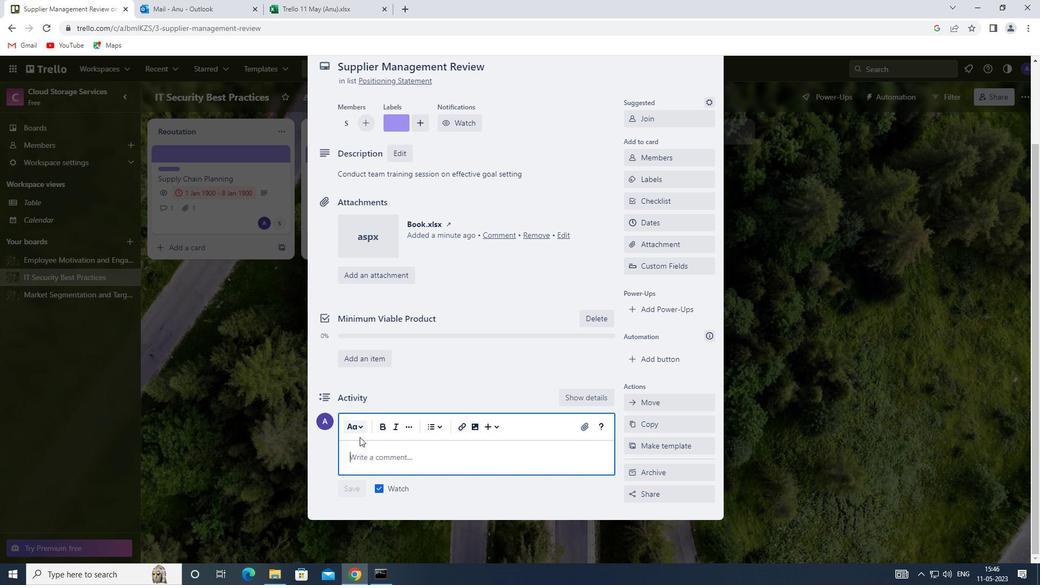 
Action: Mouse pressed left at (361, 452)
Screenshot: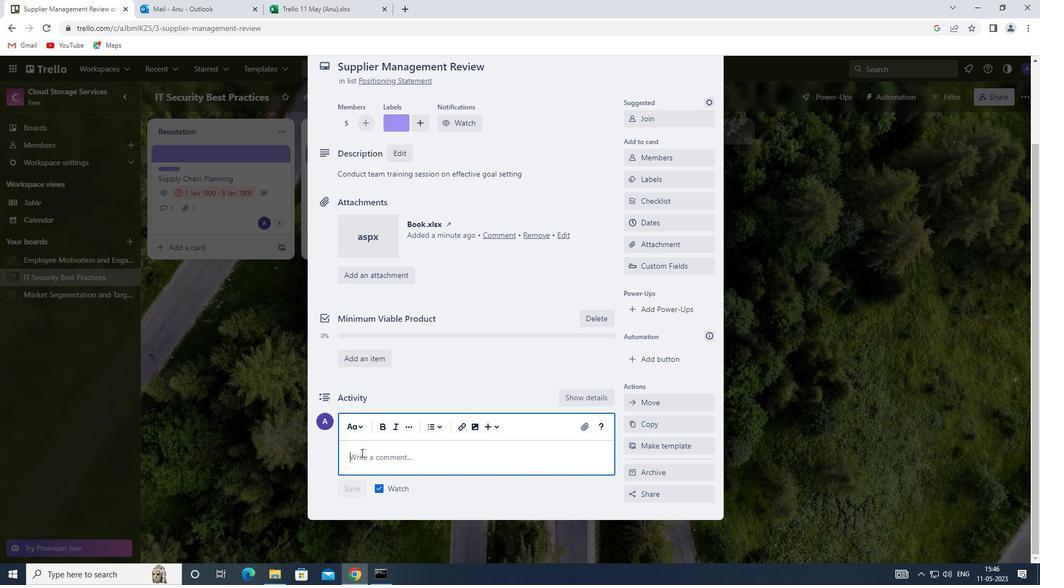 
Action: Key pressed <Key.shift><Key.shift>THIS<Key.space>TASK<Key.space>PRESENTS<Key.space>AN<Key.space>OPPORTUNITY<Key.space>TO<Key.space>DEMONSTRATE<Key.space>OUR<Key.space>PROBLEM<Key.space><Key.backspace>-SOLVING<Key.space>SKILLS,FINDING<Key.space>CREATIVE<Key.space>SOLUTIONS<Key.space>TO<Key.space>COMPLEX<Key.space>CHALLENGES
Screenshot: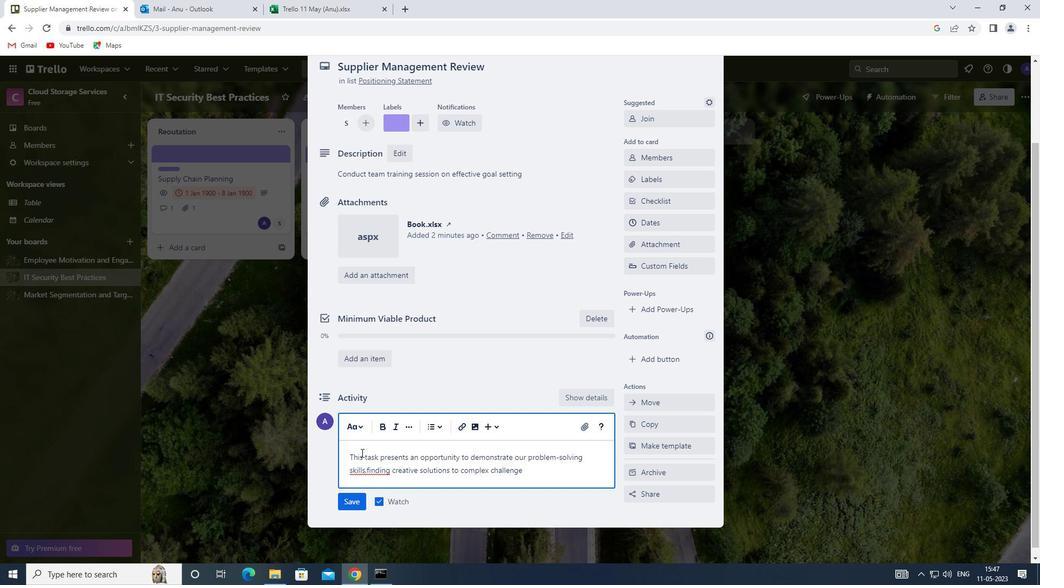 
Action: Mouse moved to (351, 501)
Screenshot: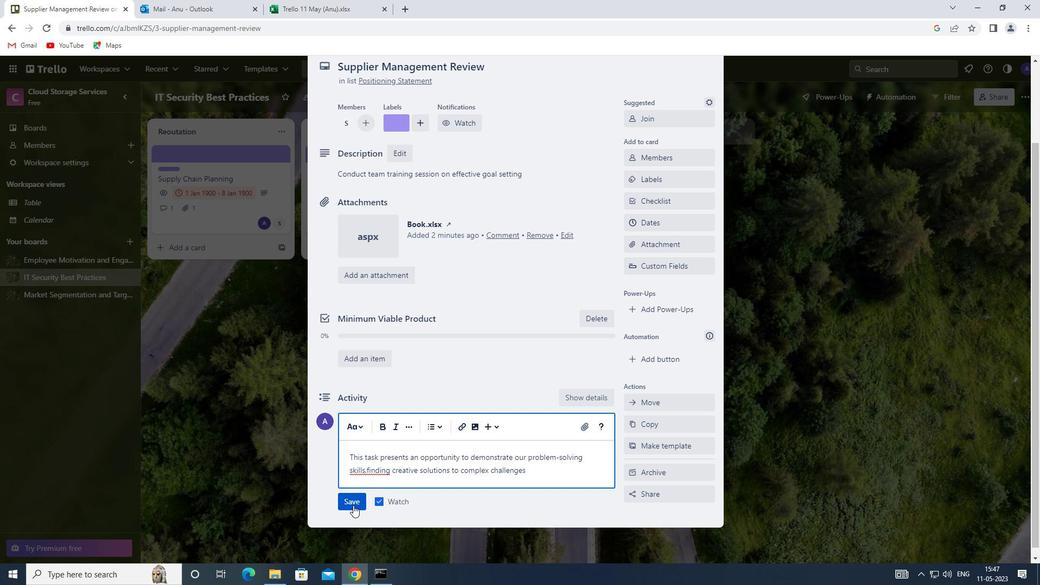 
Action: Mouse pressed left at (351, 501)
Screenshot: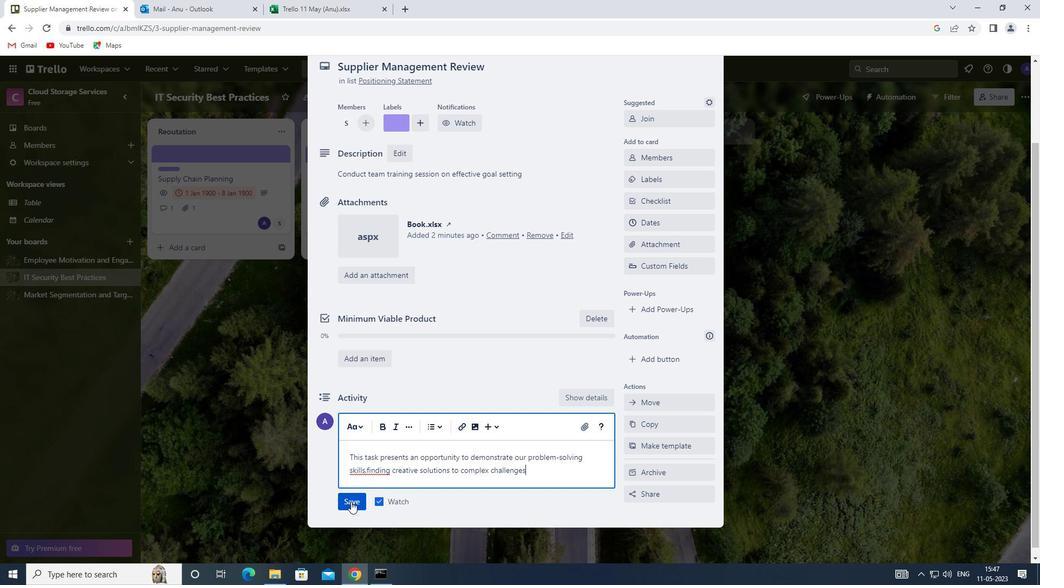 
Action: Mouse moved to (658, 223)
Screenshot: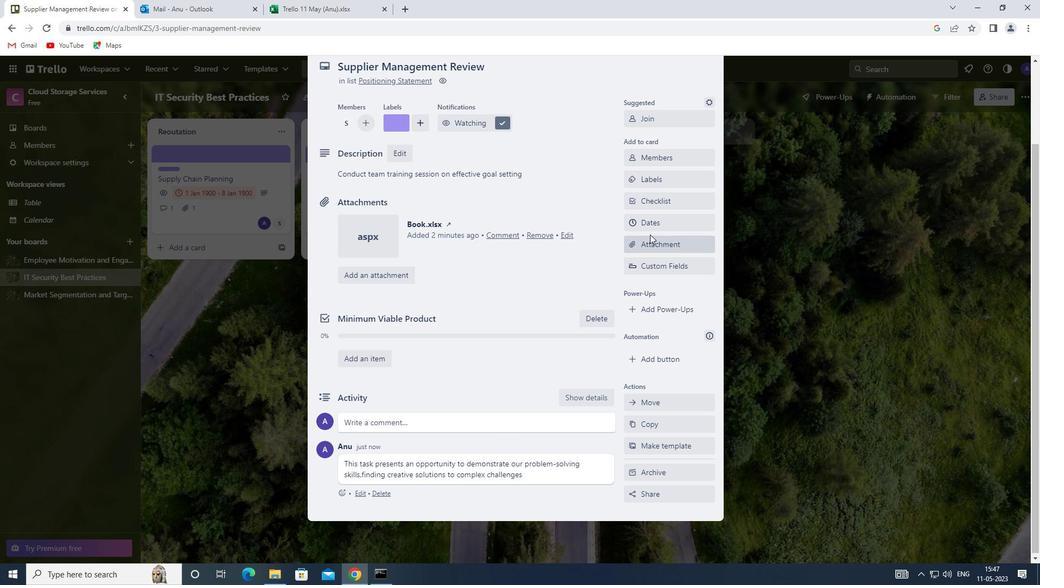 
Action: Mouse pressed left at (658, 223)
Screenshot: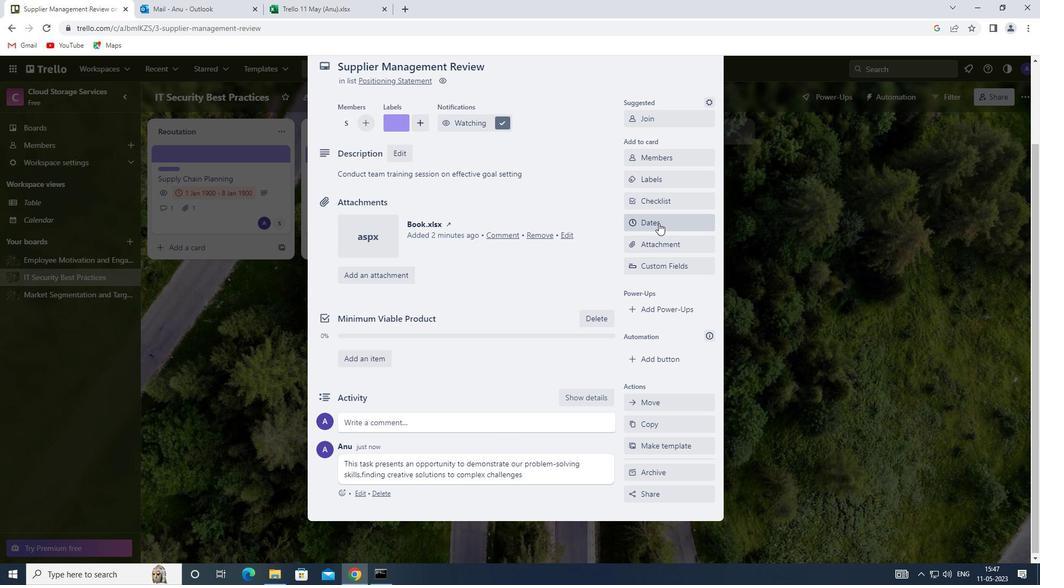 
Action: Mouse moved to (635, 294)
Screenshot: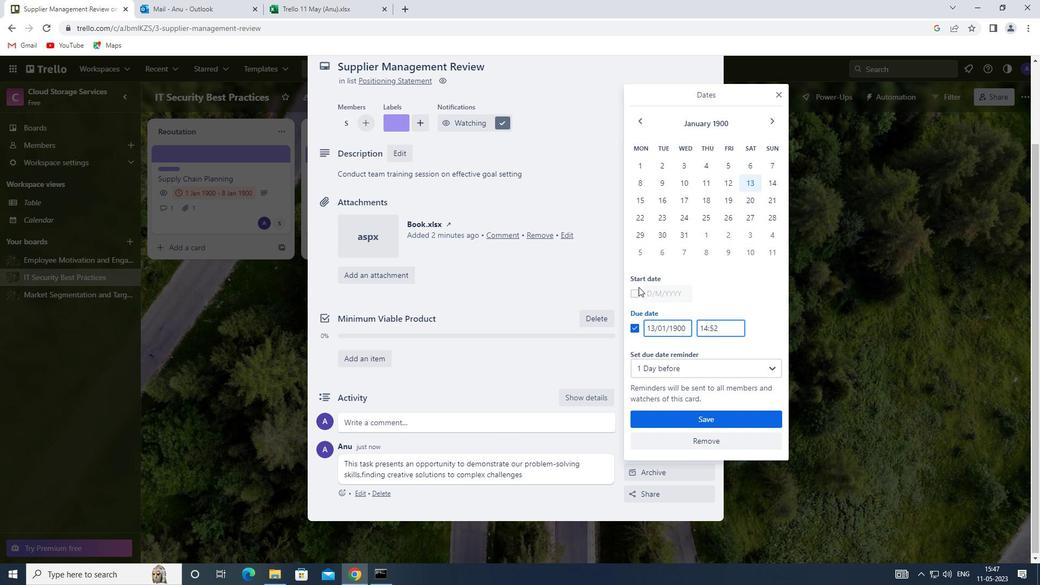 
Action: Mouse pressed left at (635, 294)
Screenshot: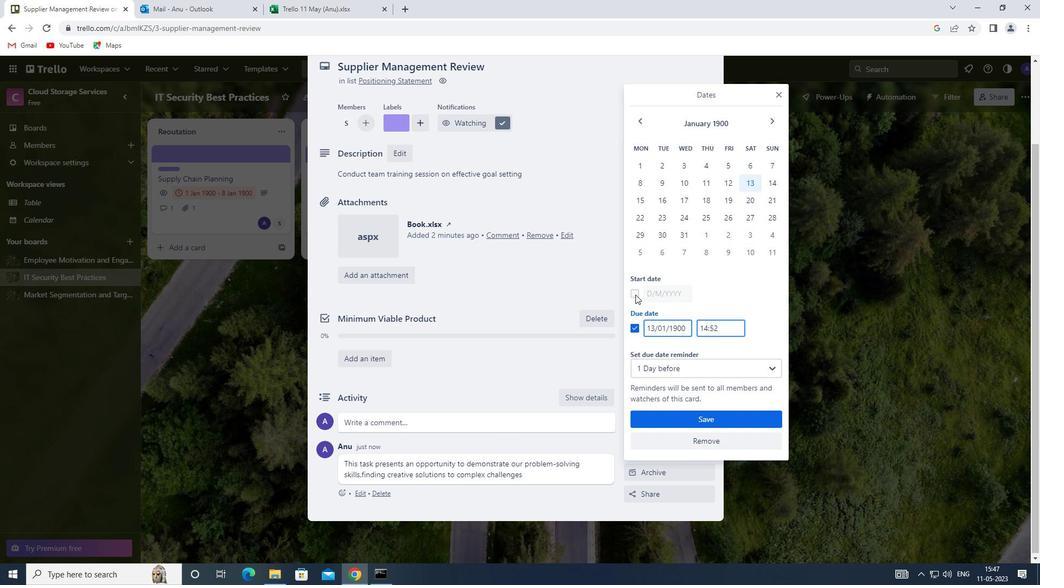 
Action: Mouse moved to (767, 163)
Screenshot: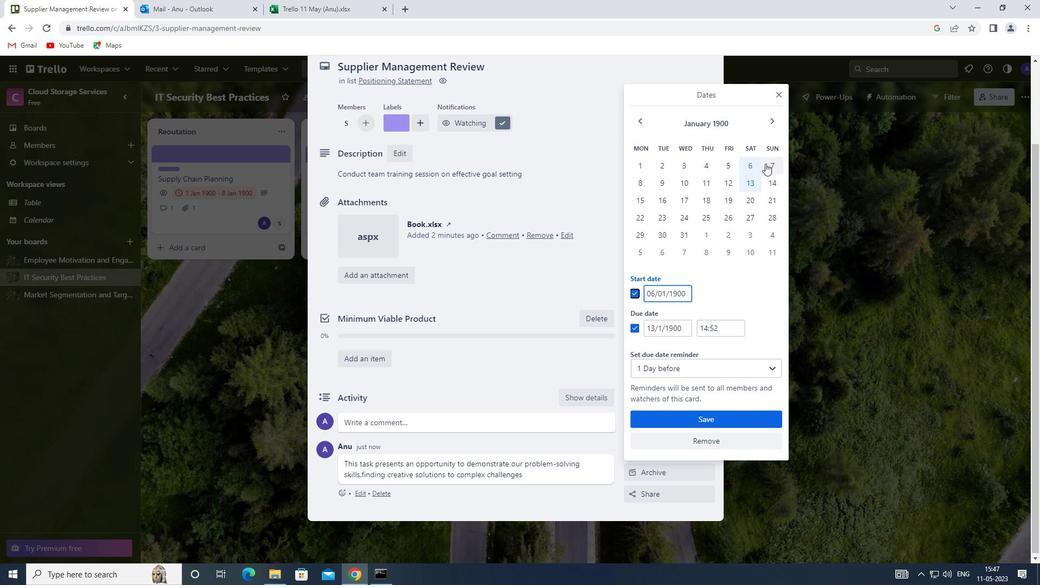 
Action: Mouse pressed left at (767, 163)
Screenshot: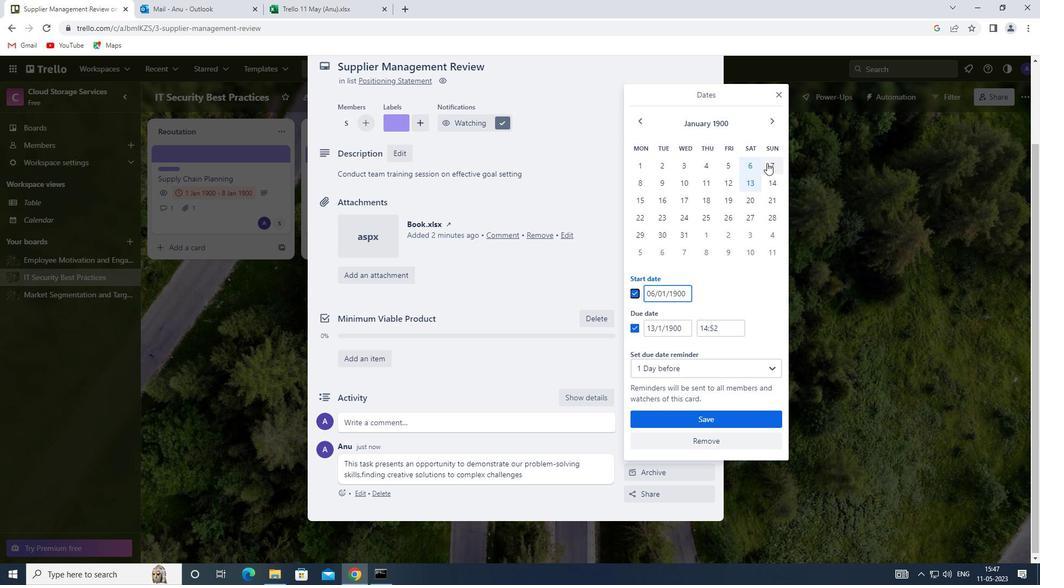 
Action: Mouse moved to (768, 184)
Screenshot: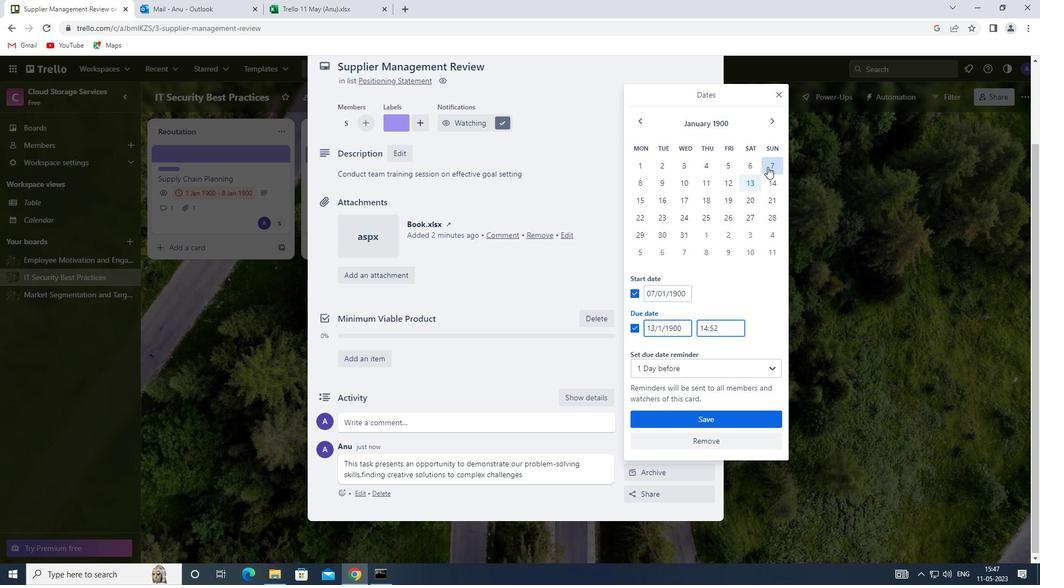 
Action: Mouse pressed left at (768, 184)
Screenshot: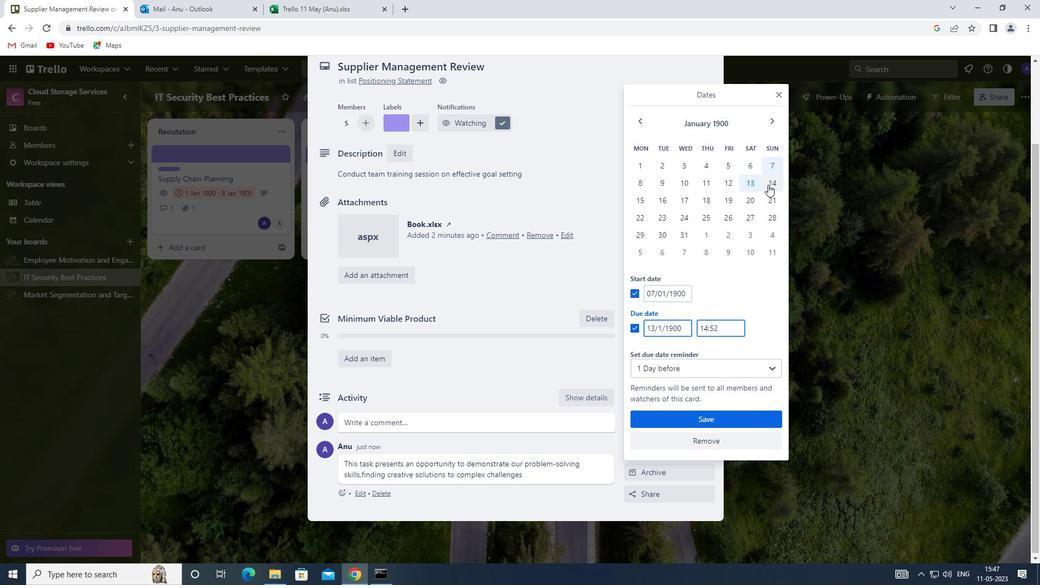 
Action: Mouse moved to (716, 414)
Screenshot: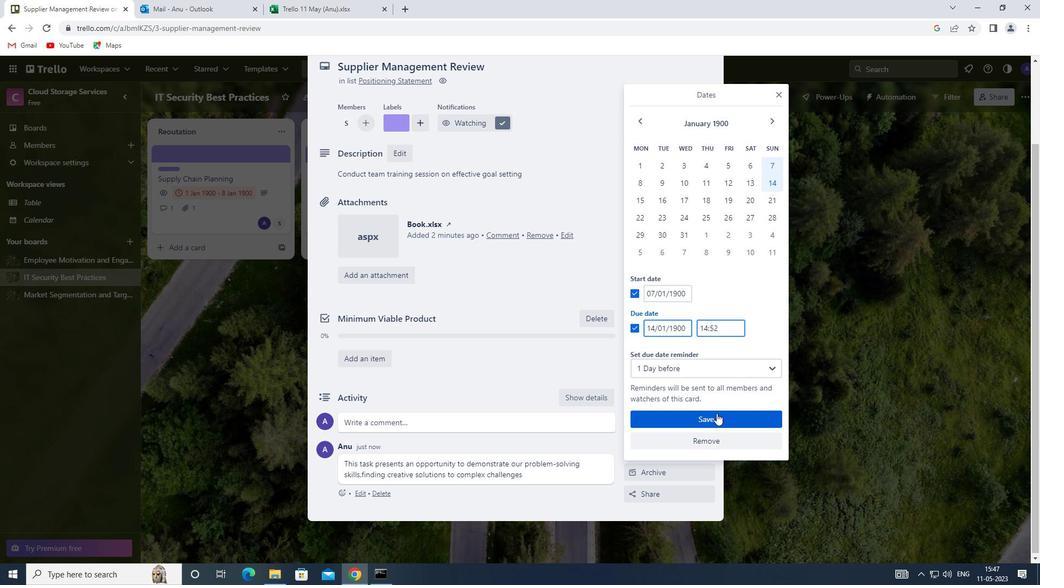 
Action: Mouse pressed left at (716, 414)
Screenshot: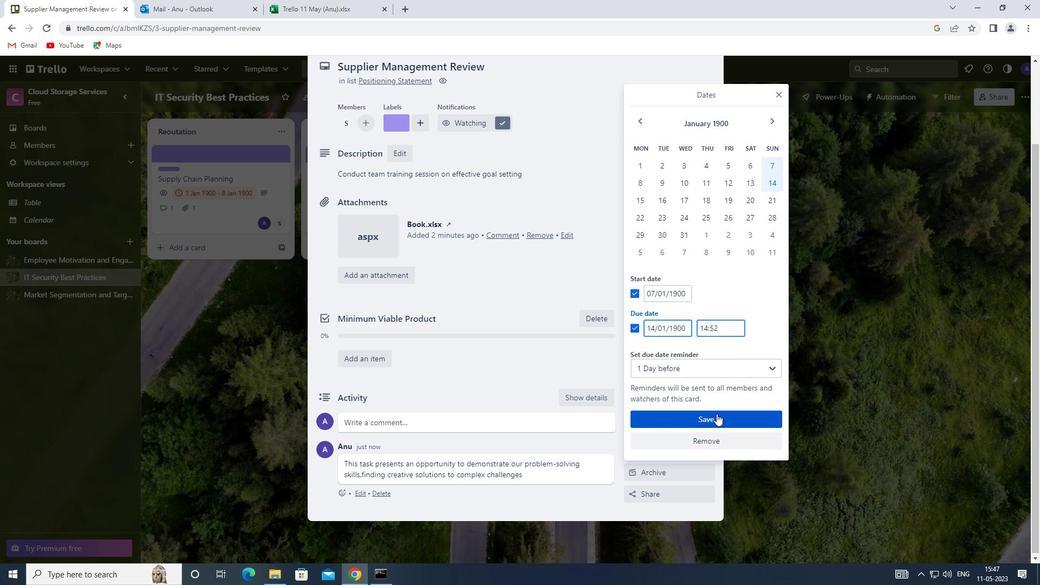 
Action: Mouse moved to (765, 341)
Screenshot: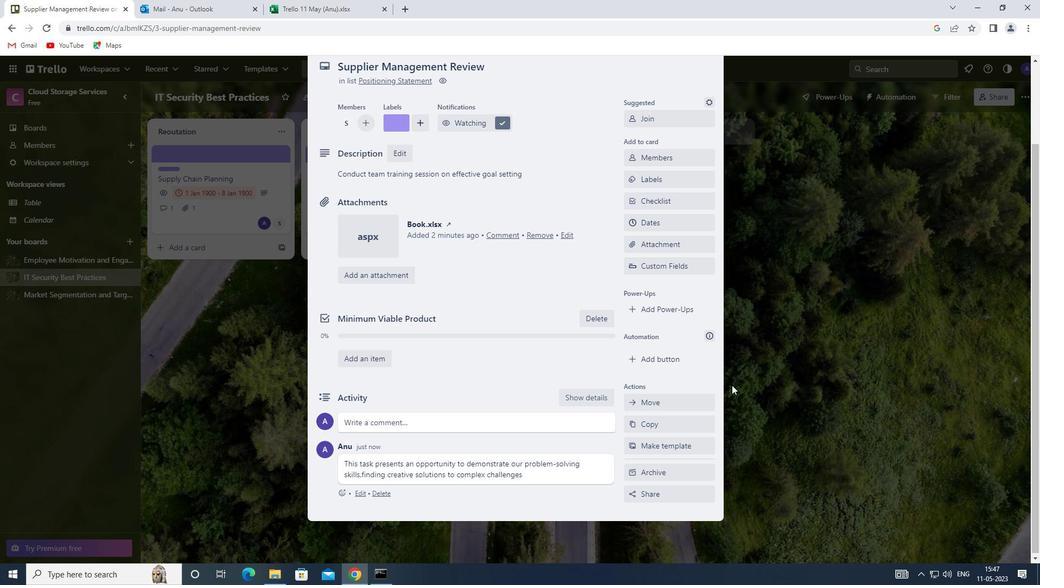 
Action: Mouse pressed left at (765, 341)
Screenshot: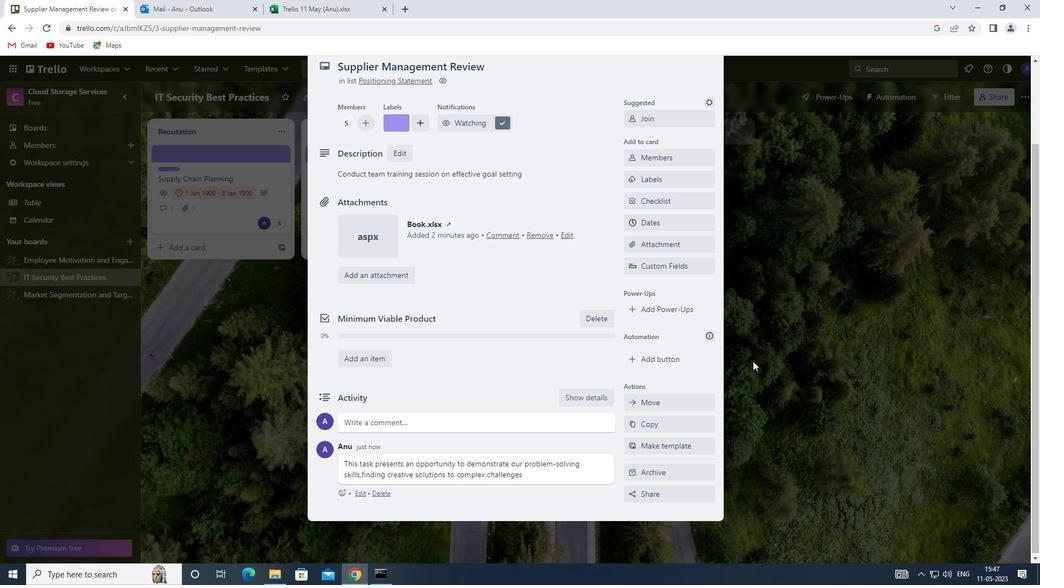 
